 Task: Look for space in Granada, Colombia from 1st June, 2023 to 9th June, 2023 for 5 adults in price range Rs.6000 to Rs.12000. Place can be entire place with 3 bedrooms having 3 beds and 3 bathrooms. Property type can be house, flat, guest house. Amenities needed are: washing machine. Booking option can be shelf check-in. Required host language is English.
Action: Mouse moved to (417, 85)
Screenshot: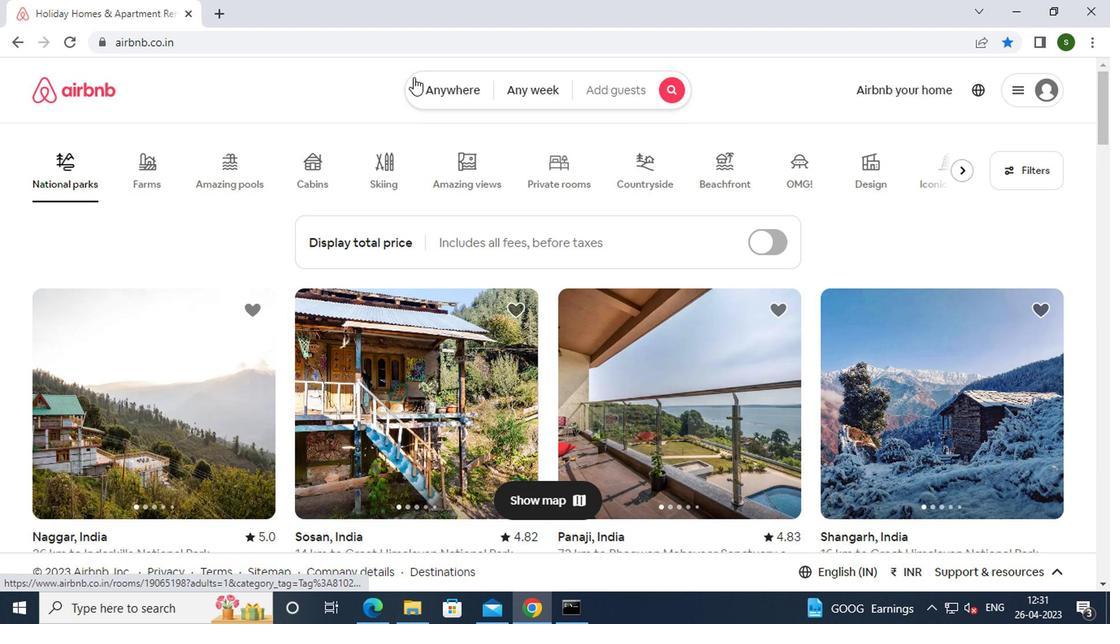
Action: Mouse pressed left at (417, 85)
Screenshot: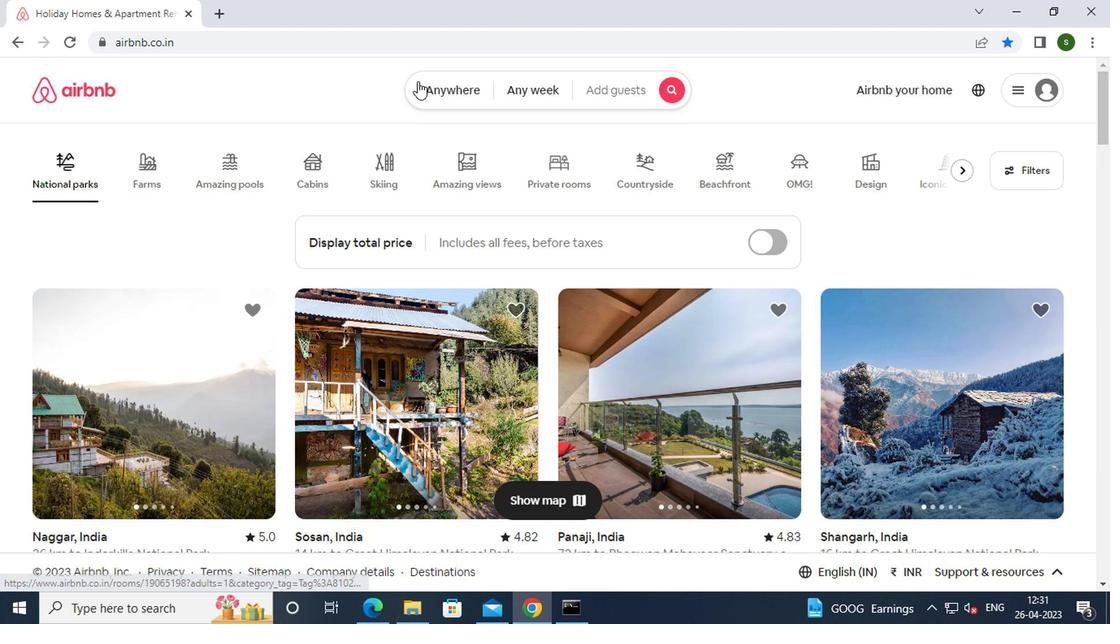 
Action: Mouse moved to (343, 145)
Screenshot: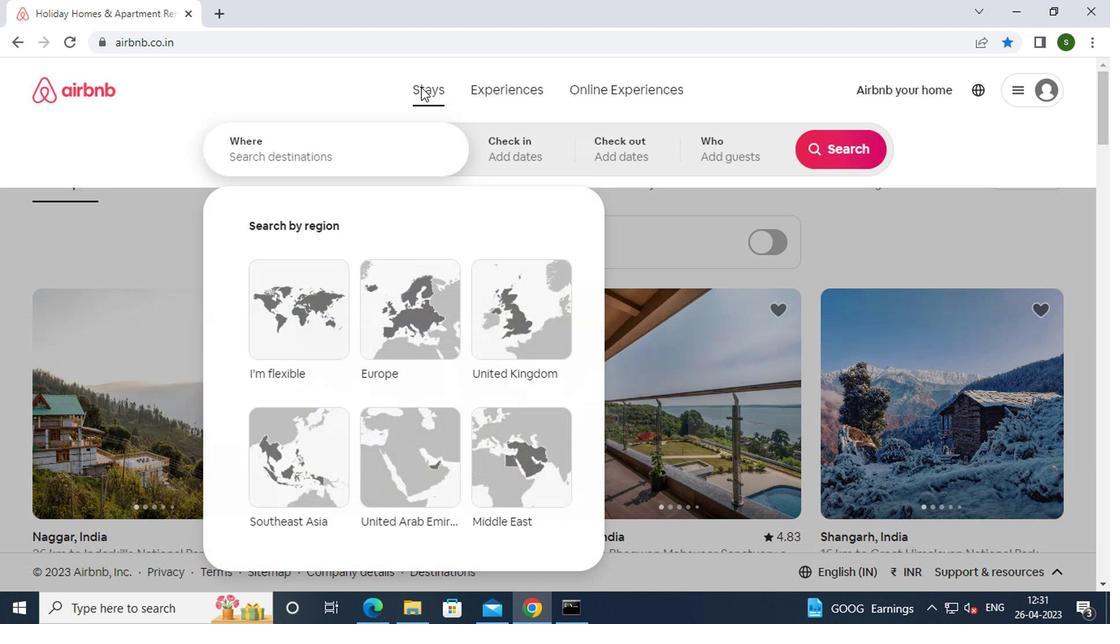 
Action: Mouse pressed left at (343, 145)
Screenshot: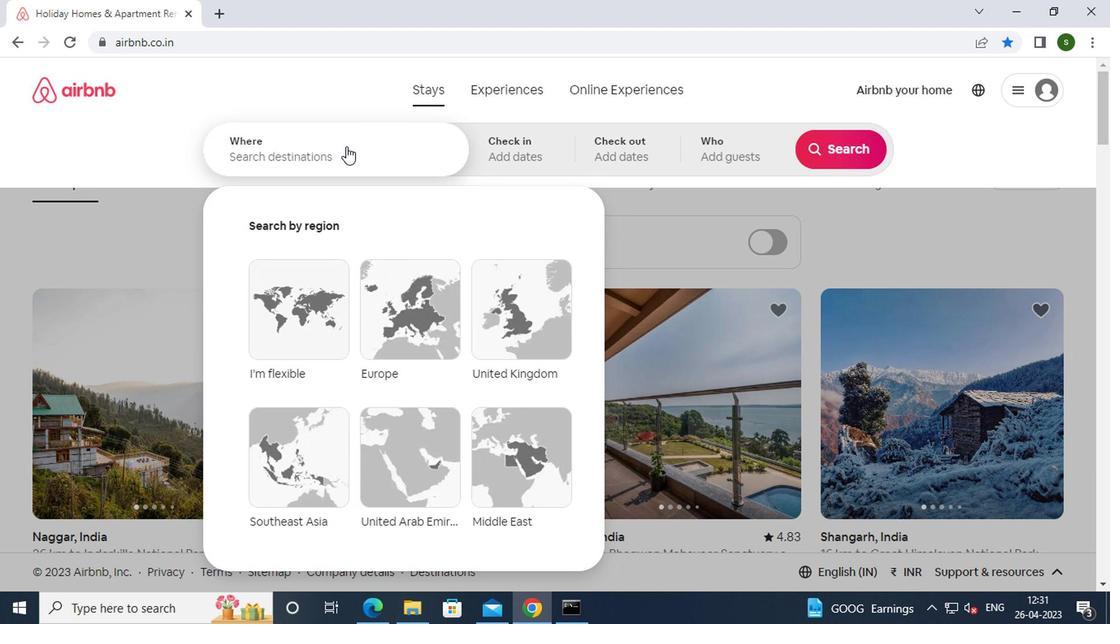 
Action: Key pressed g<Key.caps_lock>ranada,<Key.space><Key.caps_lock>c<Key.caps_lock>olombia<Key.enter>
Screenshot: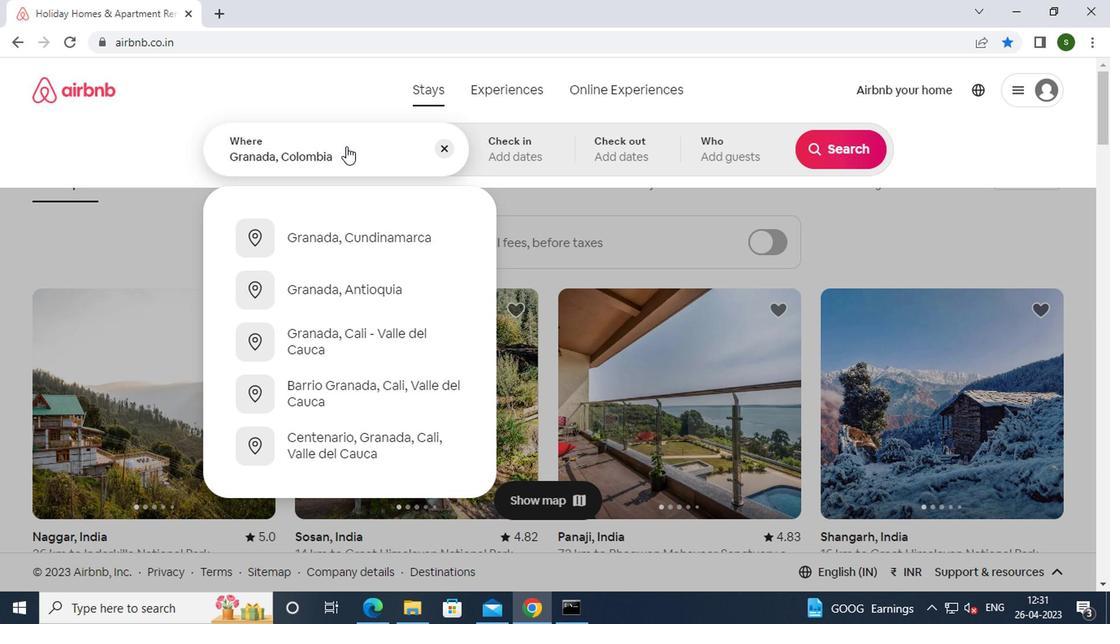 
Action: Mouse moved to (822, 282)
Screenshot: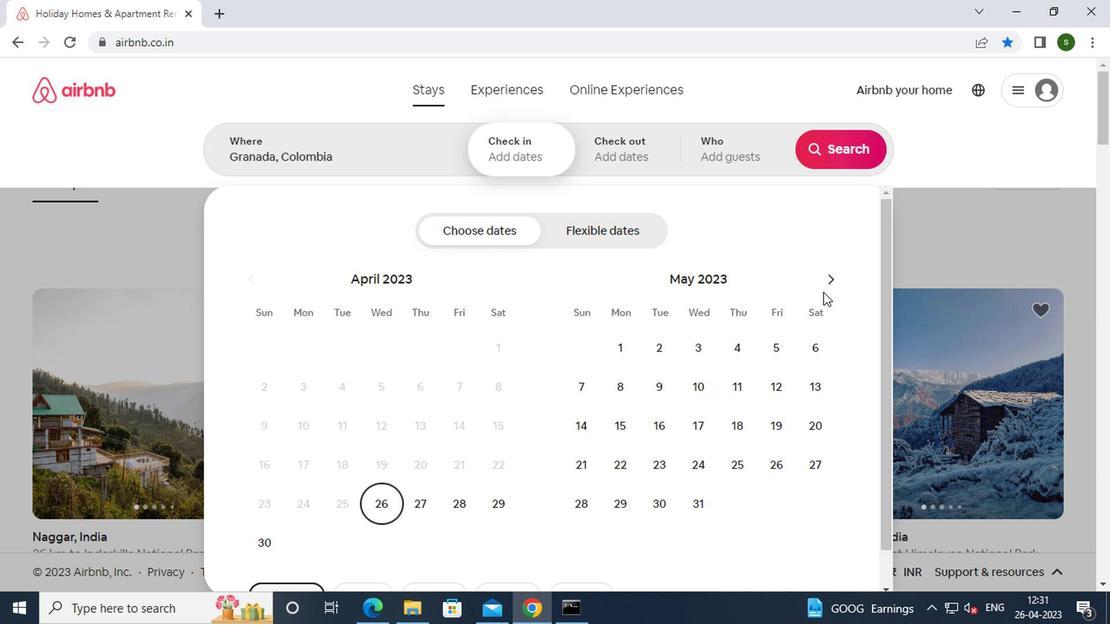 
Action: Mouse pressed left at (822, 282)
Screenshot: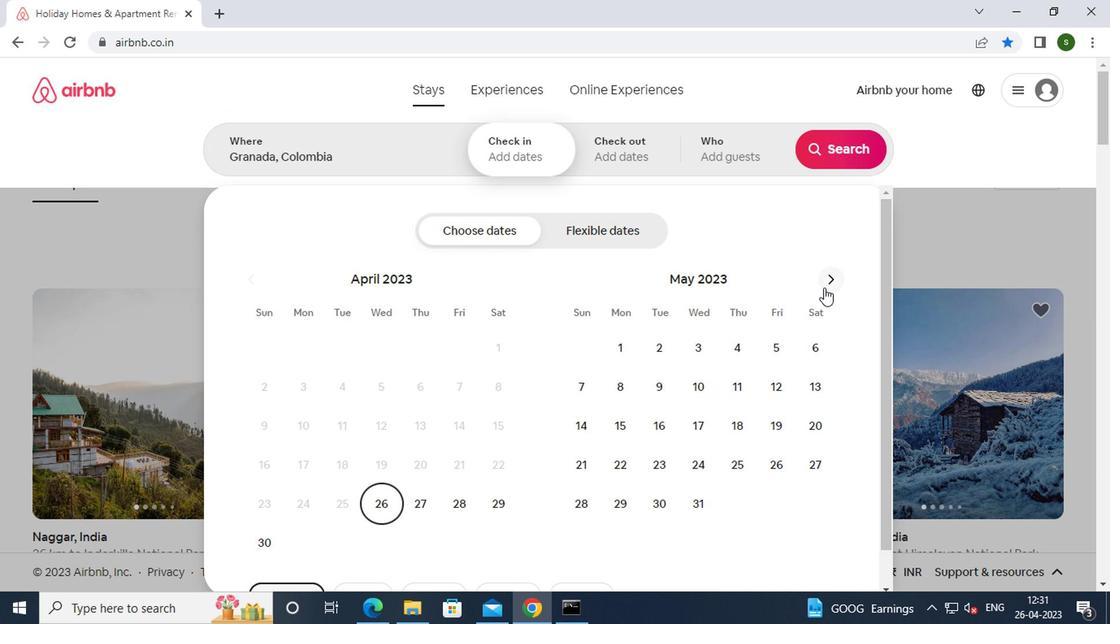 
Action: Mouse moved to (733, 348)
Screenshot: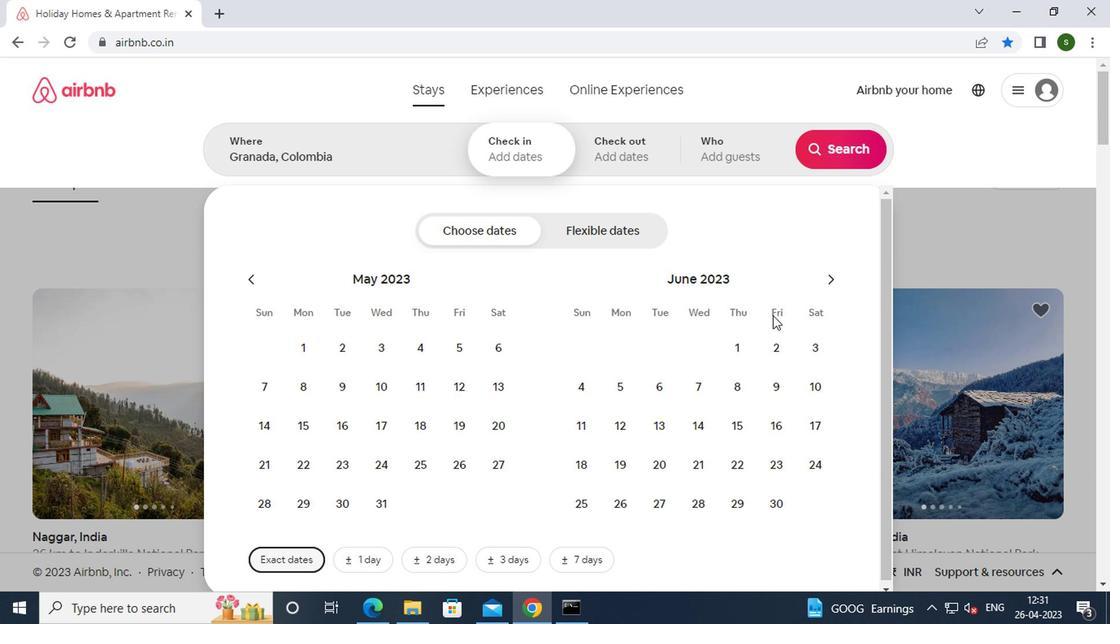 
Action: Mouse pressed left at (733, 348)
Screenshot: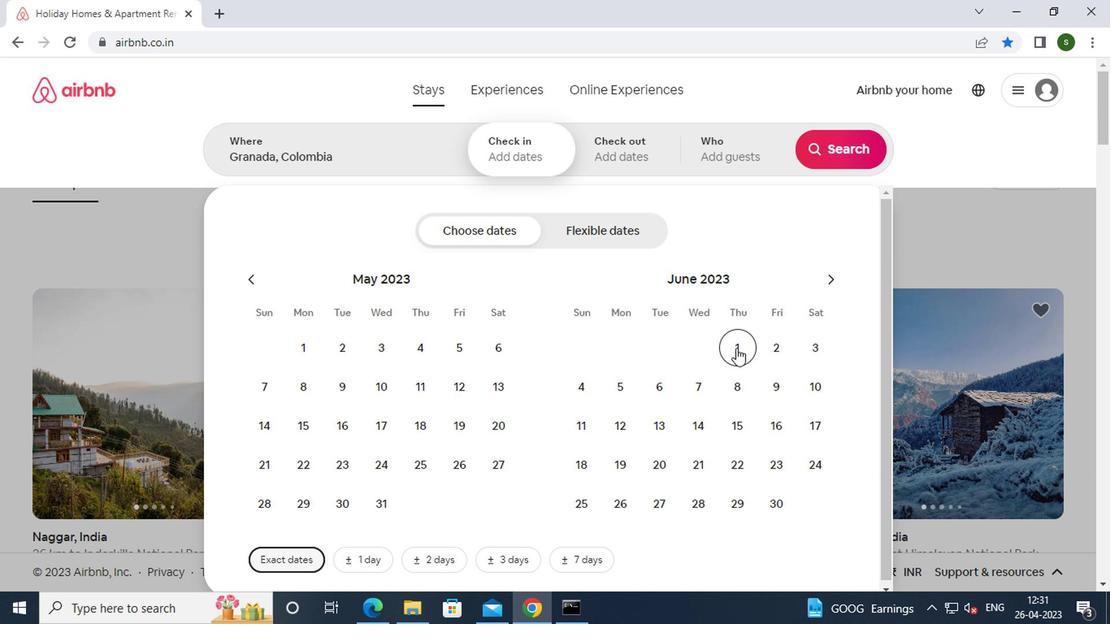 
Action: Mouse moved to (775, 391)
Screenshot: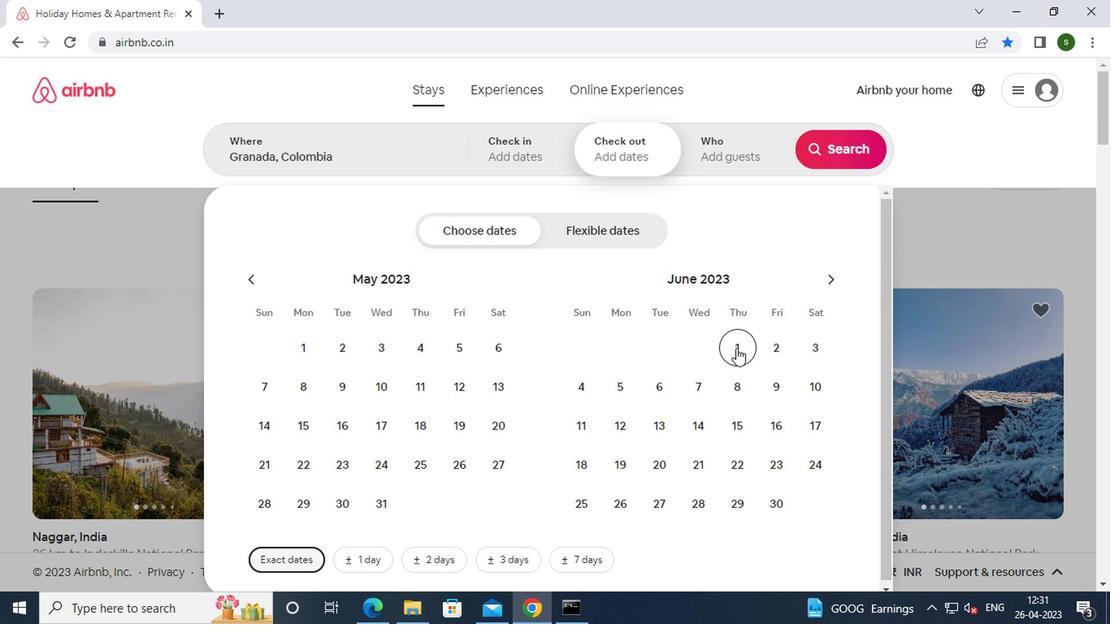 
Action: Mouse pressed left at (775, 391)
Screenshot: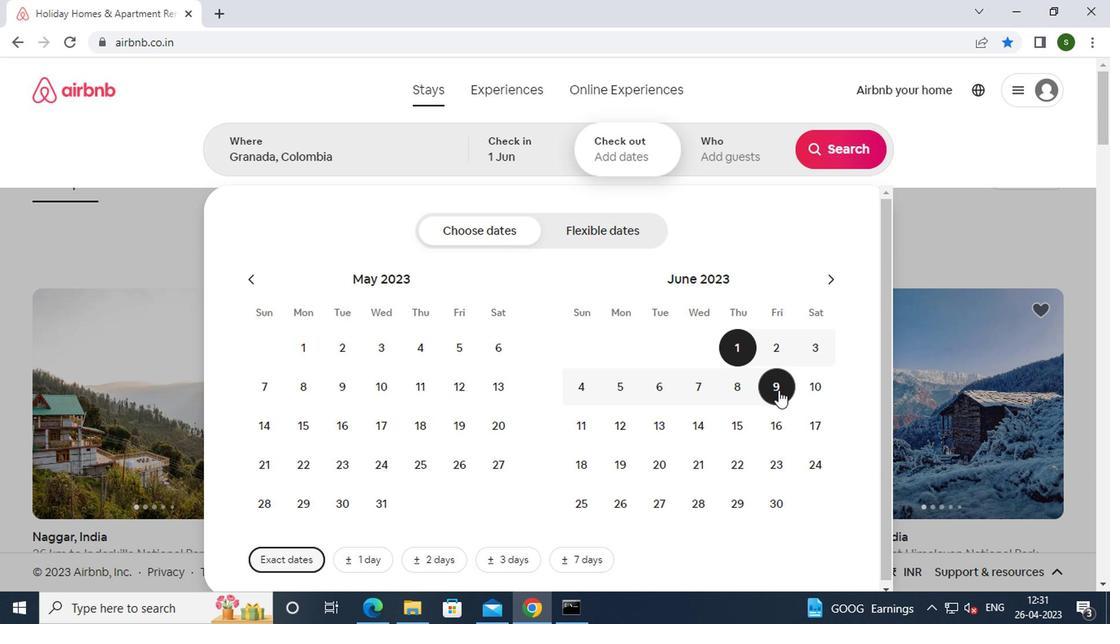 
Action: Mouse moved to (742, 153)
Screenshot: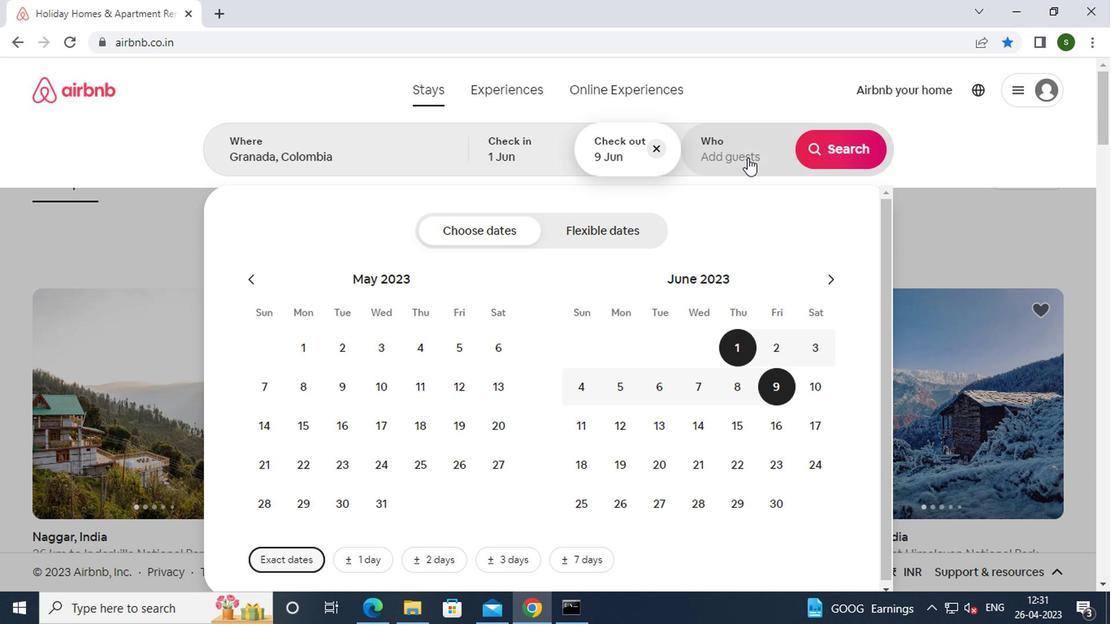 
Action: Mouse pressed left at (742, 153)
Screenshot: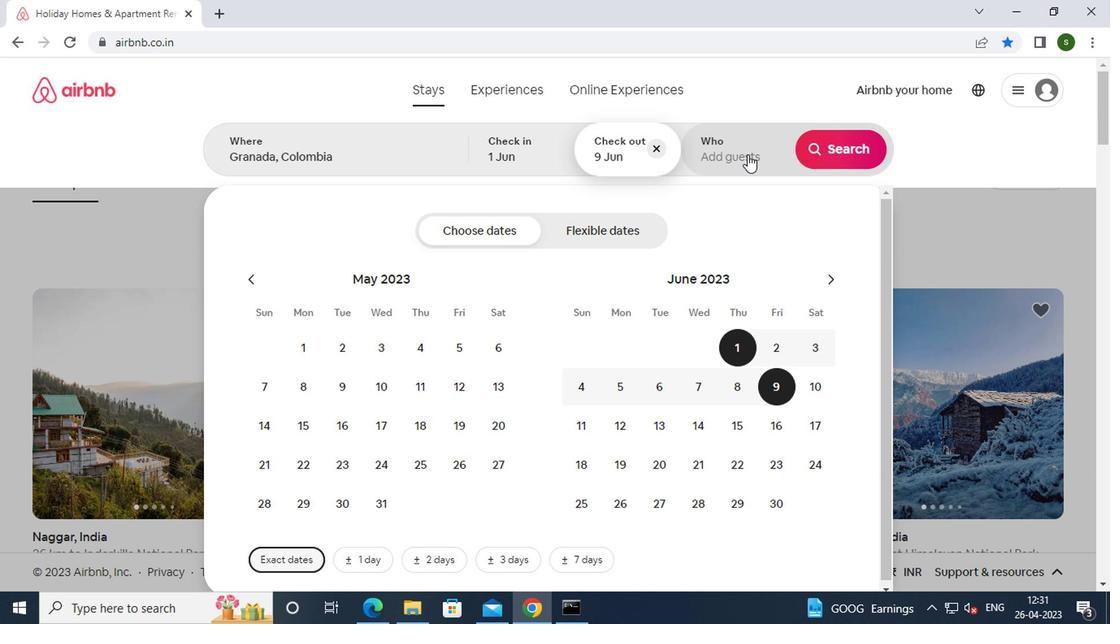 
Action: Mouse moved to (848, 225)
Screenshot: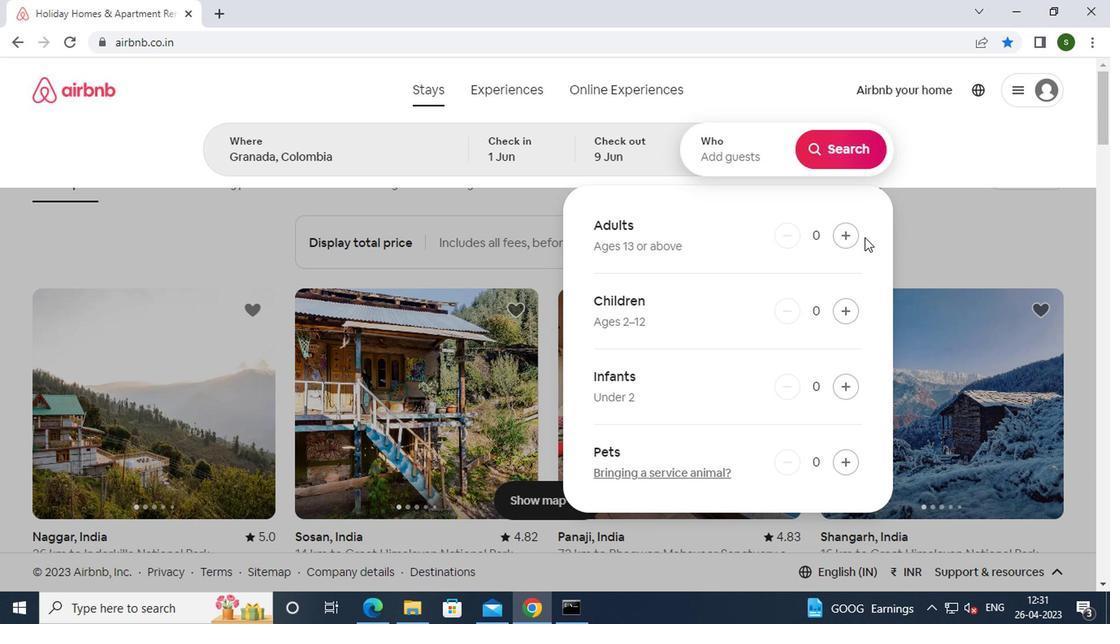 
Action: Mouse pressed left at (848, 225)
Screenshot: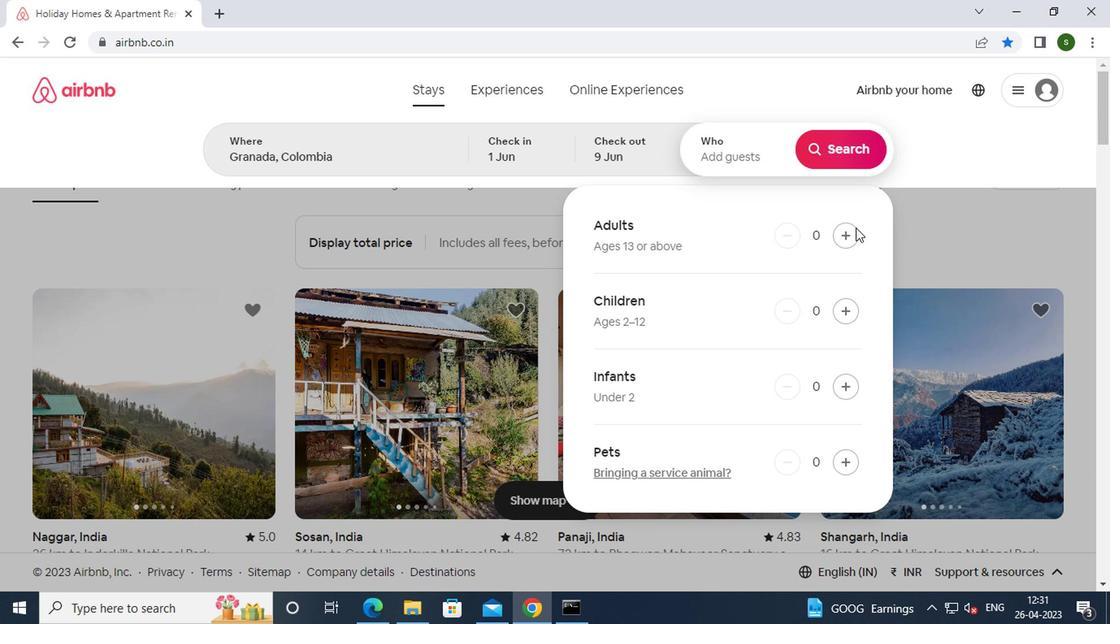
Action: Mouse pressed left at (848, 225)
Screenshot: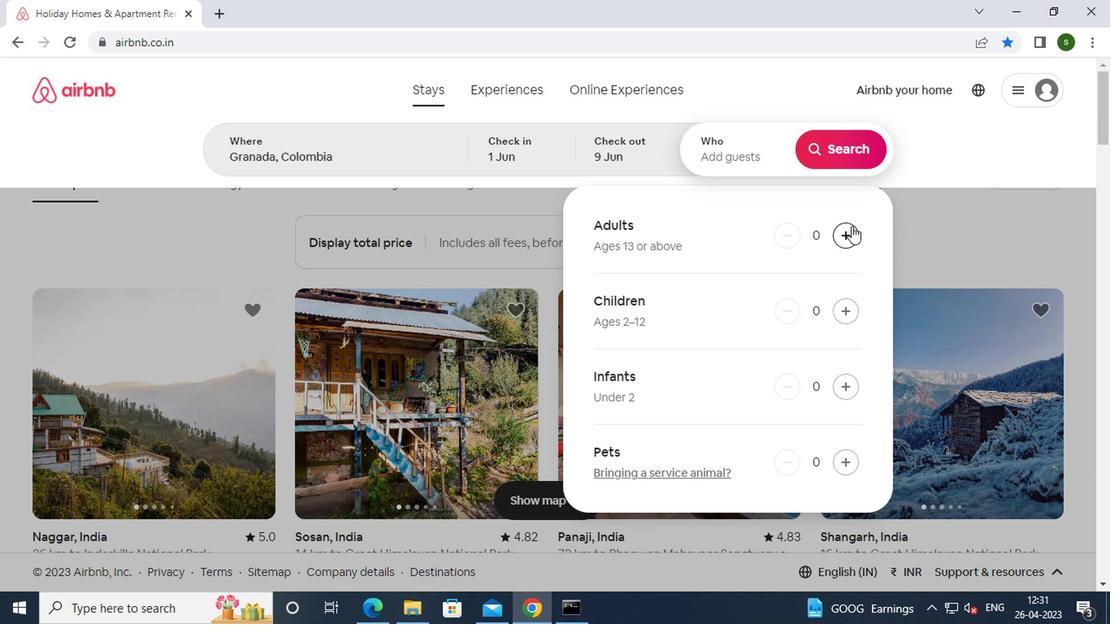 
Action: Mouse pressed left at (848, 225)
Screenshot: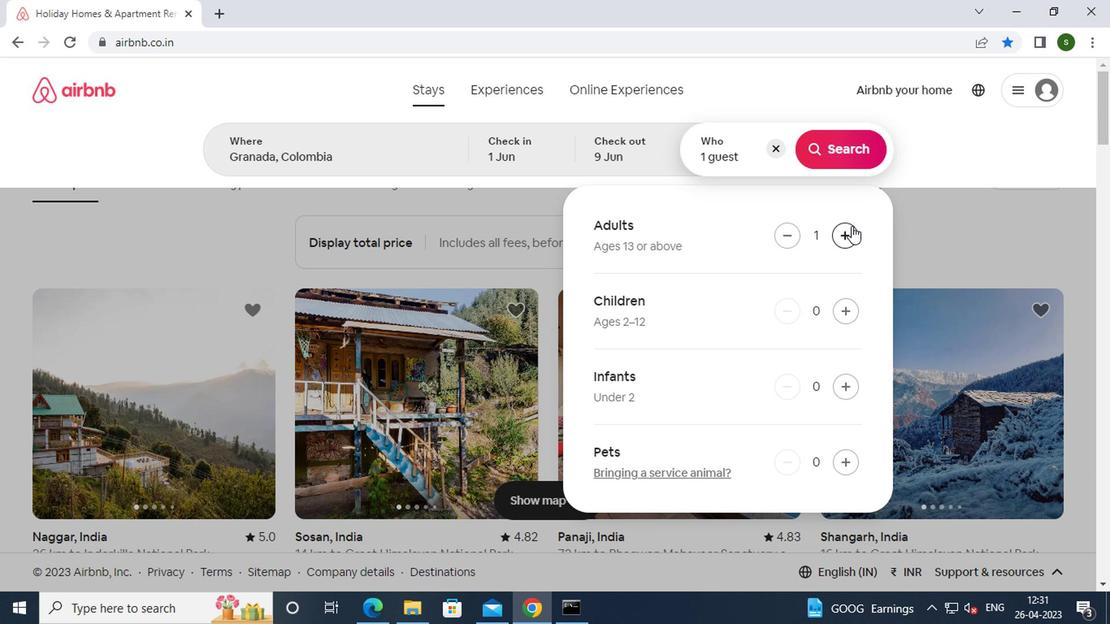 
Action: Mouse pressed left at (848, 225)
Screenshot: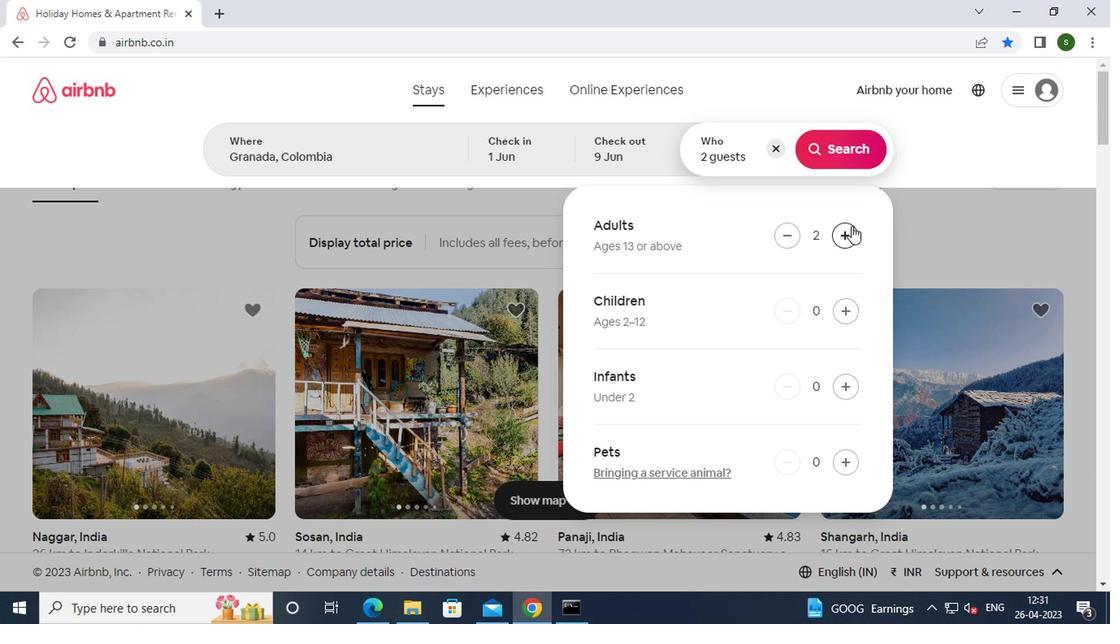 
Action: Mouse pressed left at (848, 225)
Screenshot: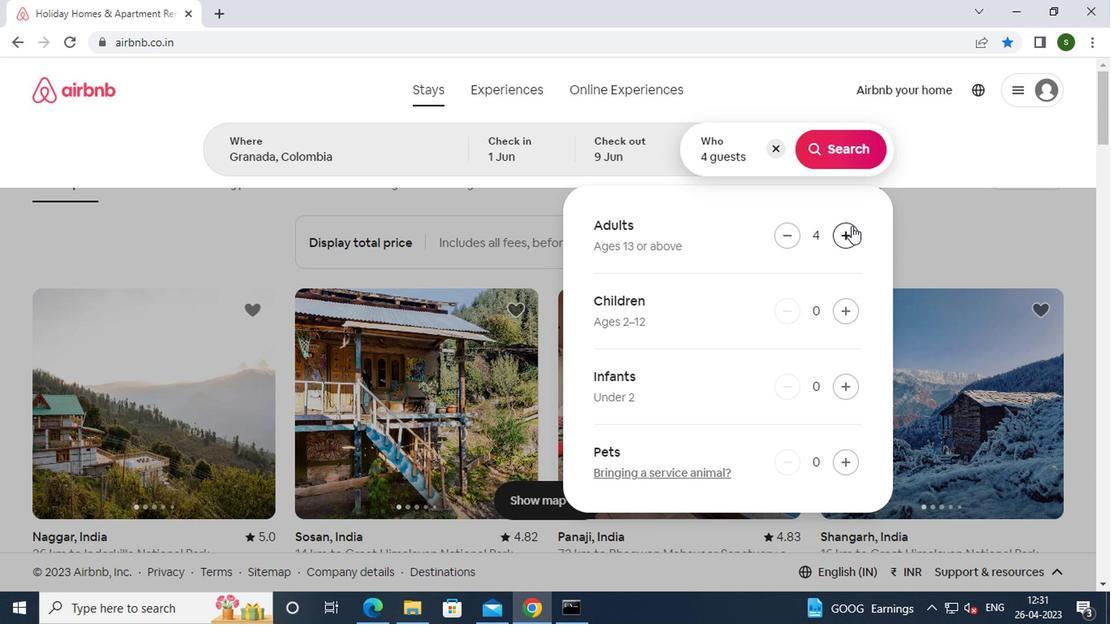 
Action: Mouse moved to (859, 144)
Screenshot: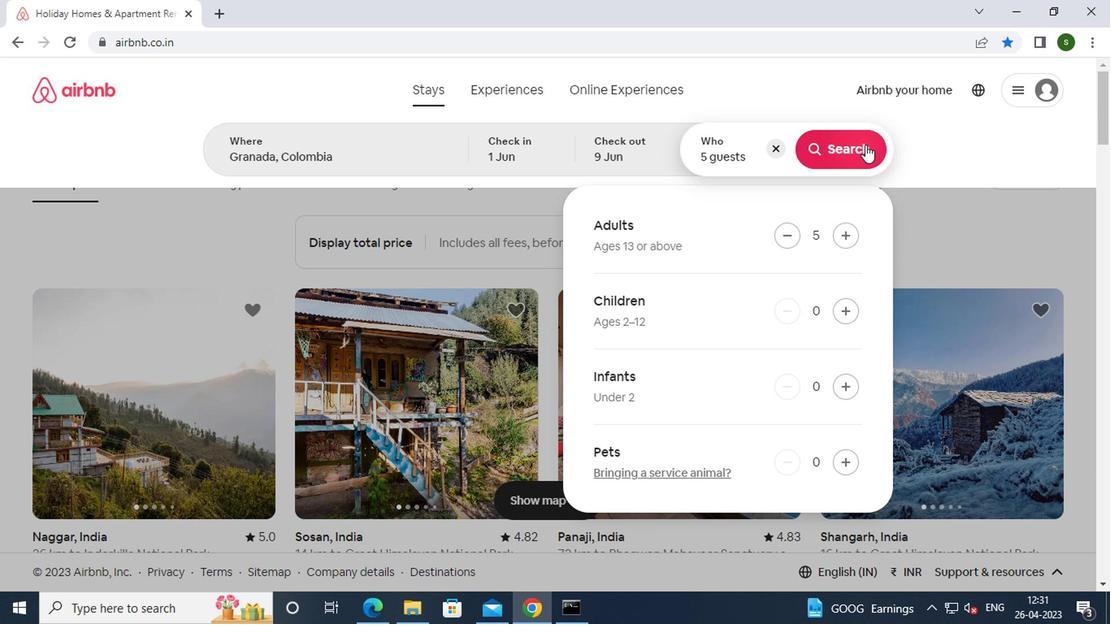 
Action: Mouse pressed left at (859, 144)
Screenshot: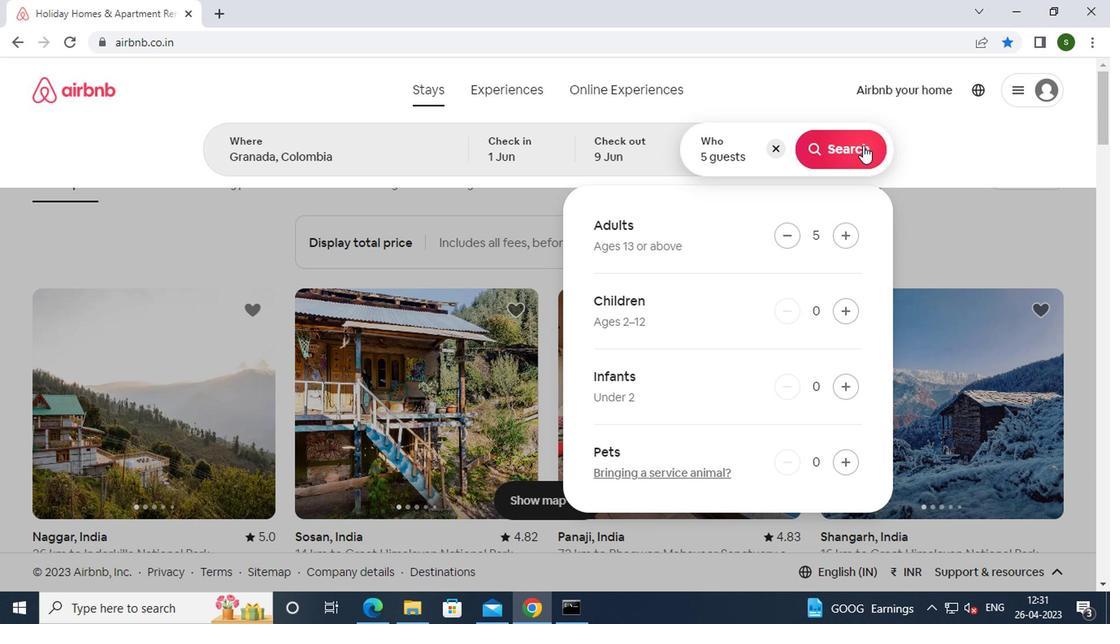 
Action: Mouse moved to (1048, 159)
Screenshot: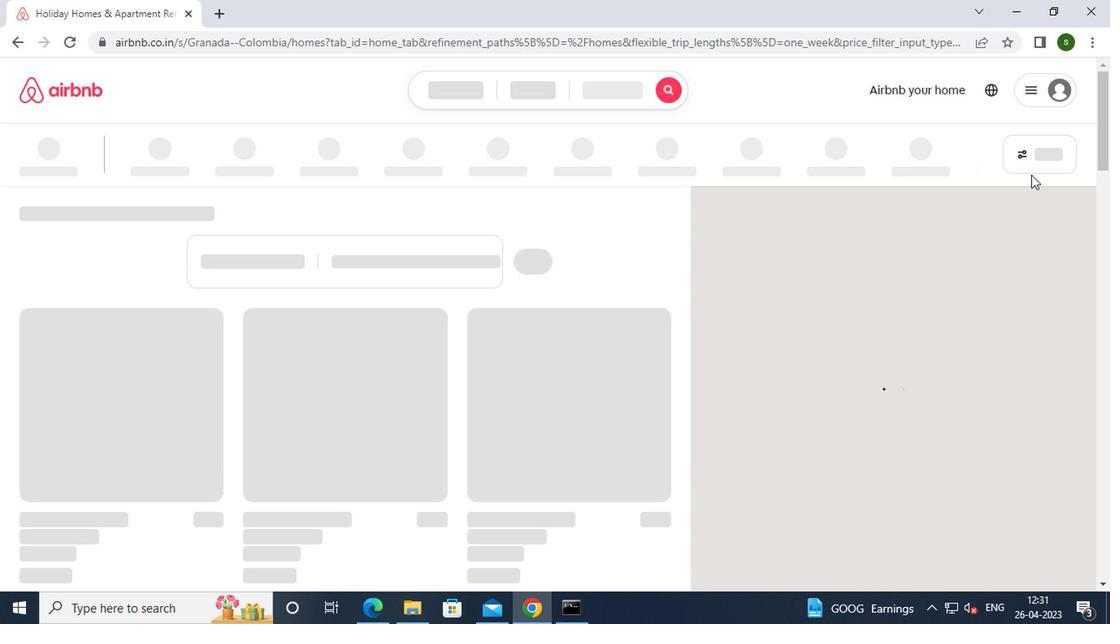 
Action: Mouse pressed left at (1048, 159)
Screenshot: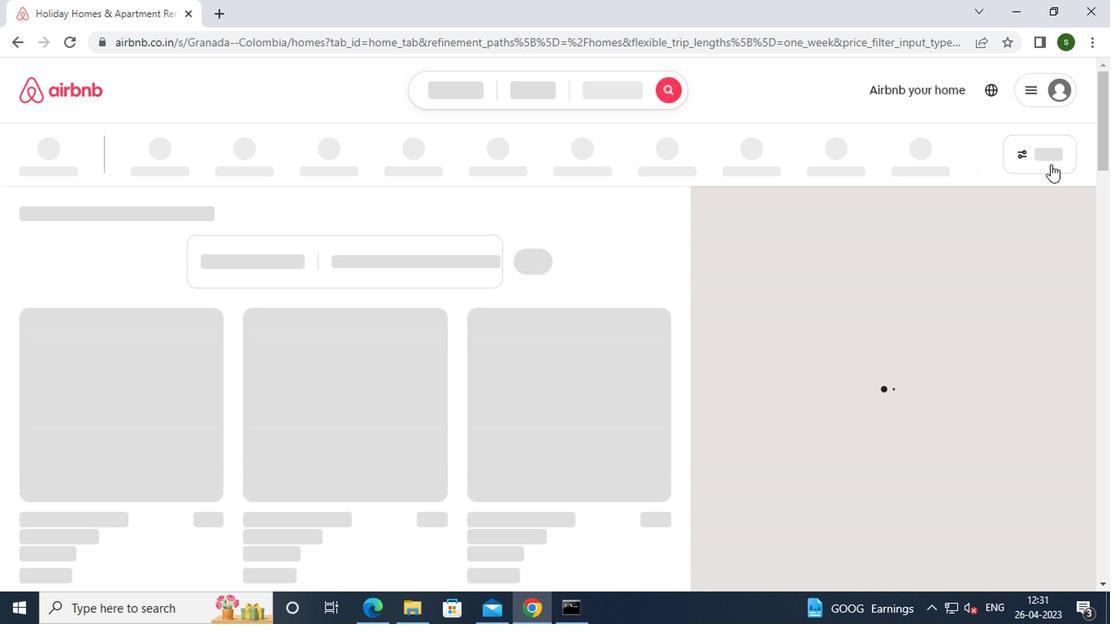 
Action: Mouse moved to (354, 364)
Screenshot: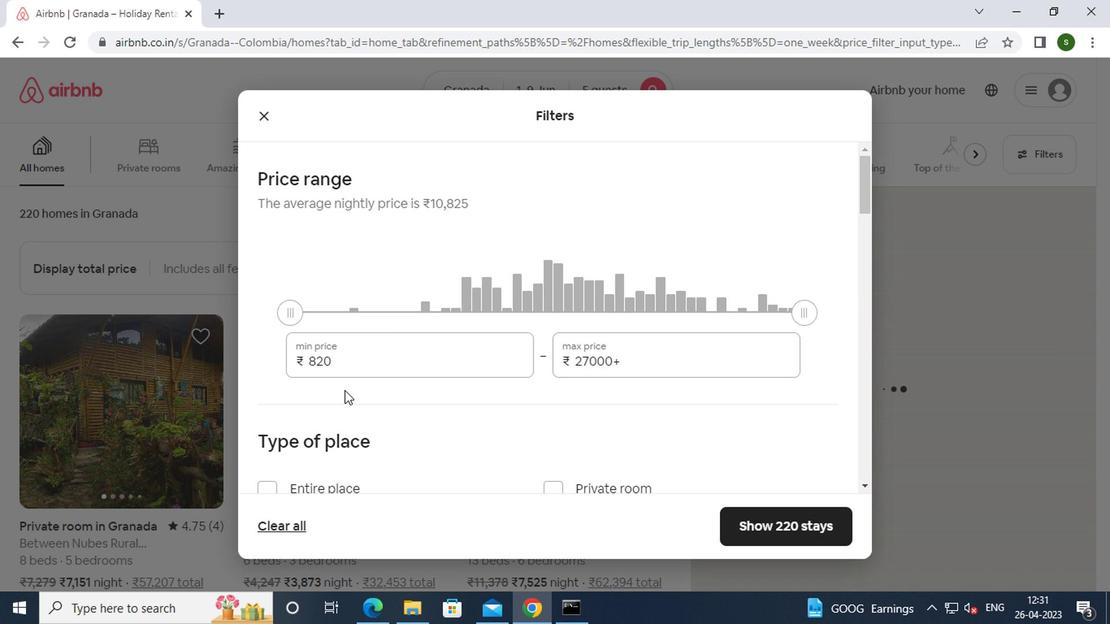 
Action: Mouse pressed left at (354, 364)
Screenshot: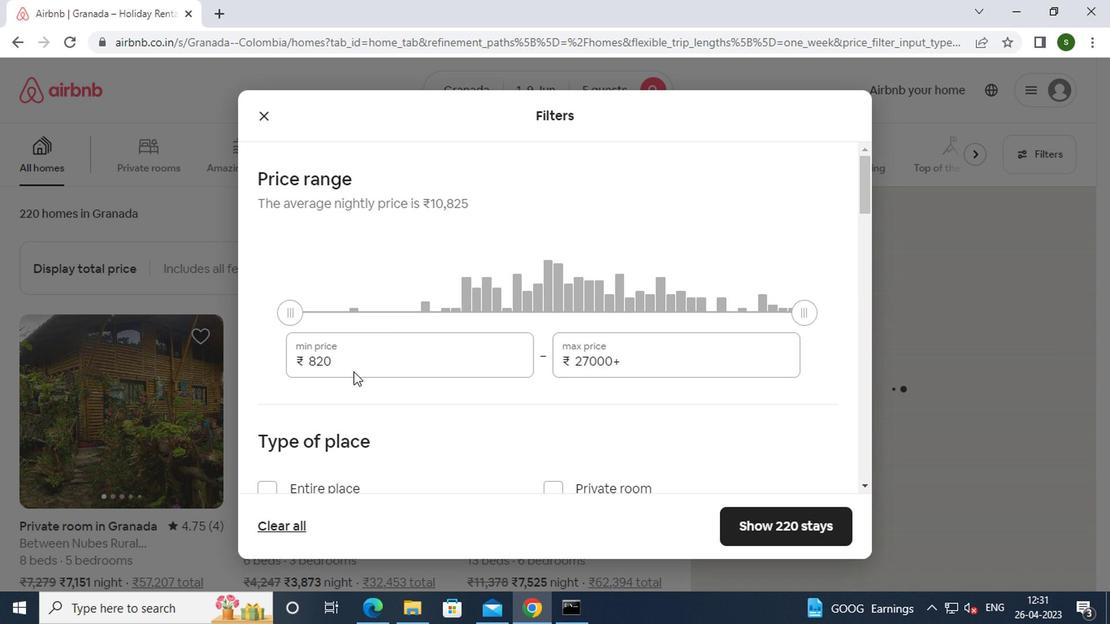 
Action: Key pressed <Key.backspace><Key.backspace><Key.backspace><Key.backspace><Key.backspace><Key.backspace><Key.backspace><Key.backspace><Key.backspace>6000
Screenshot: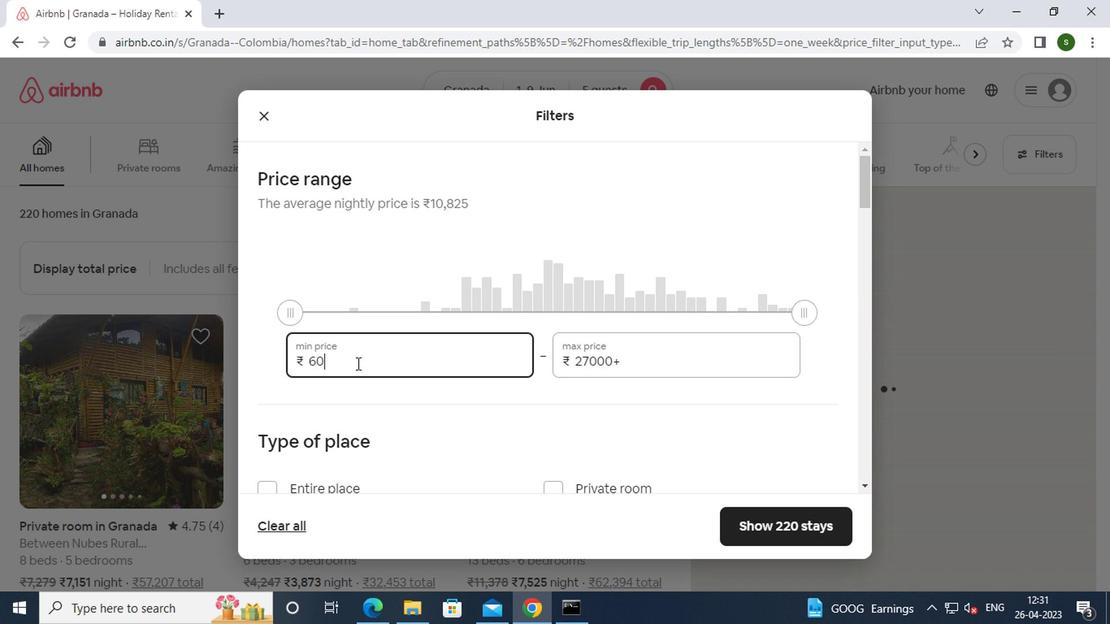 
Action: Mouse moved to (649, 366)
Screenshot: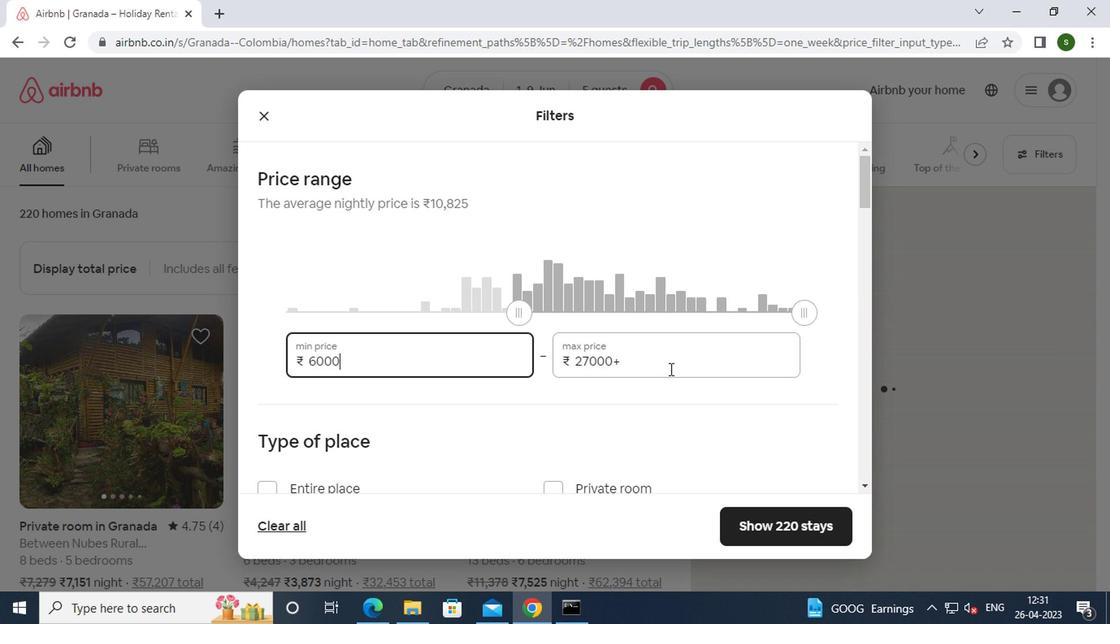 
Action: Mouse pressed left at (649, 366)
Screenshot: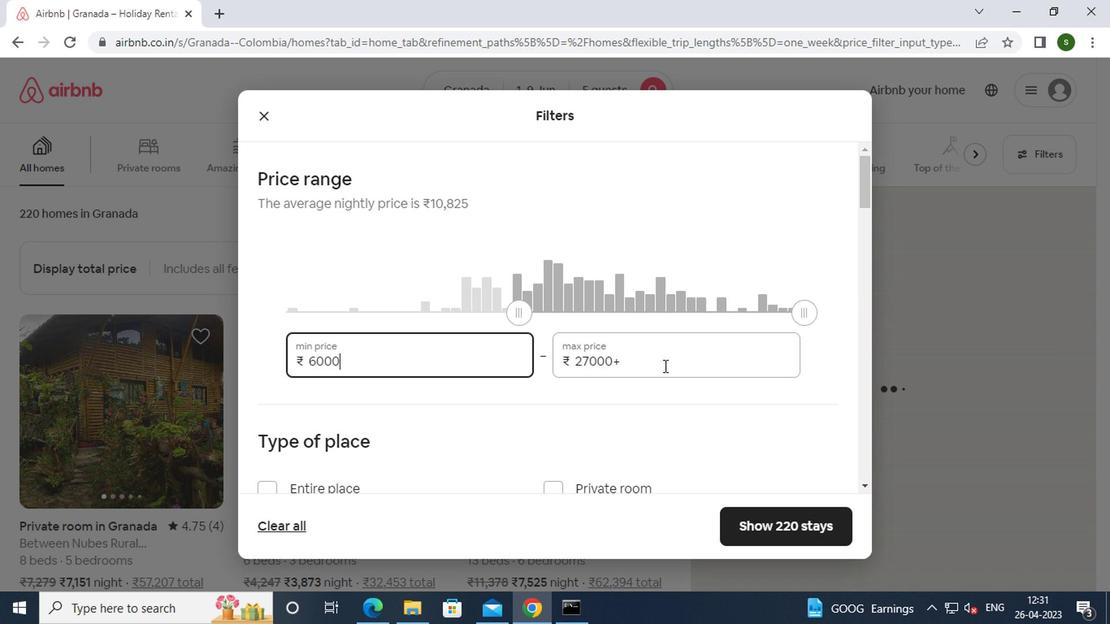 
Action: Key pressed <Key.backspace><Key.backspace><Key.backspace><Key.backspace><Key.backspace><Key.backspace><Key.backspace><Key.backspace><Key.backspace><Key.backspace><Key.backspace><Key.backspace>12000
Screenshot: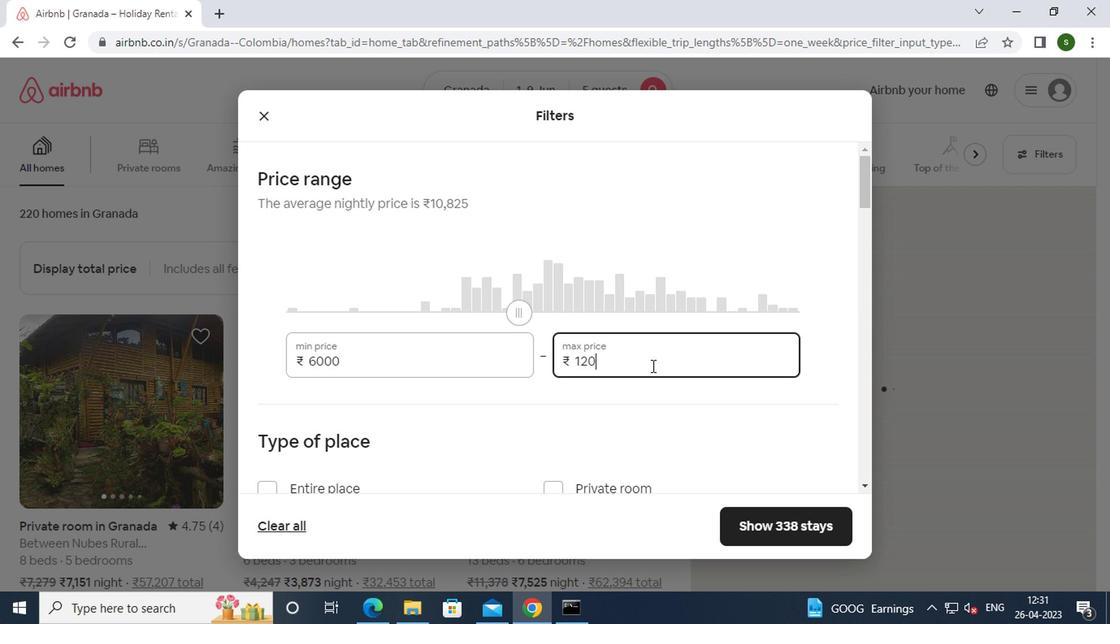 
Action: Mouse moved to (532, 380)
Screenshot: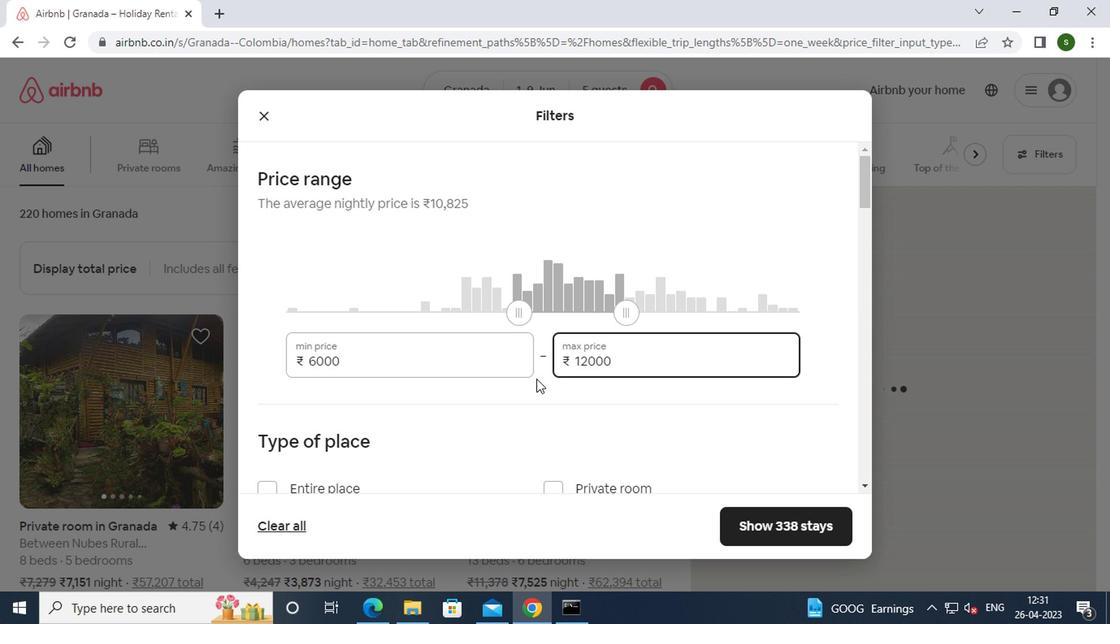 
Action: Mouse scrolled (532, 379) with delta (0, -1)
Screenshot: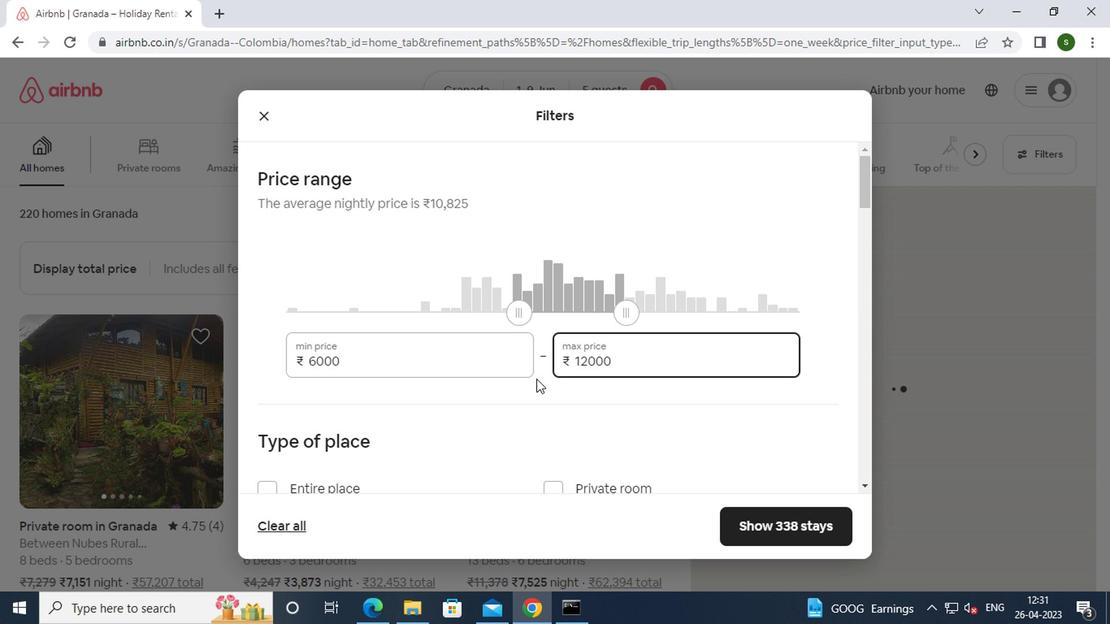 
Action: Mouse scrolled (532, 379) with delta (0, -1)
Screenshot: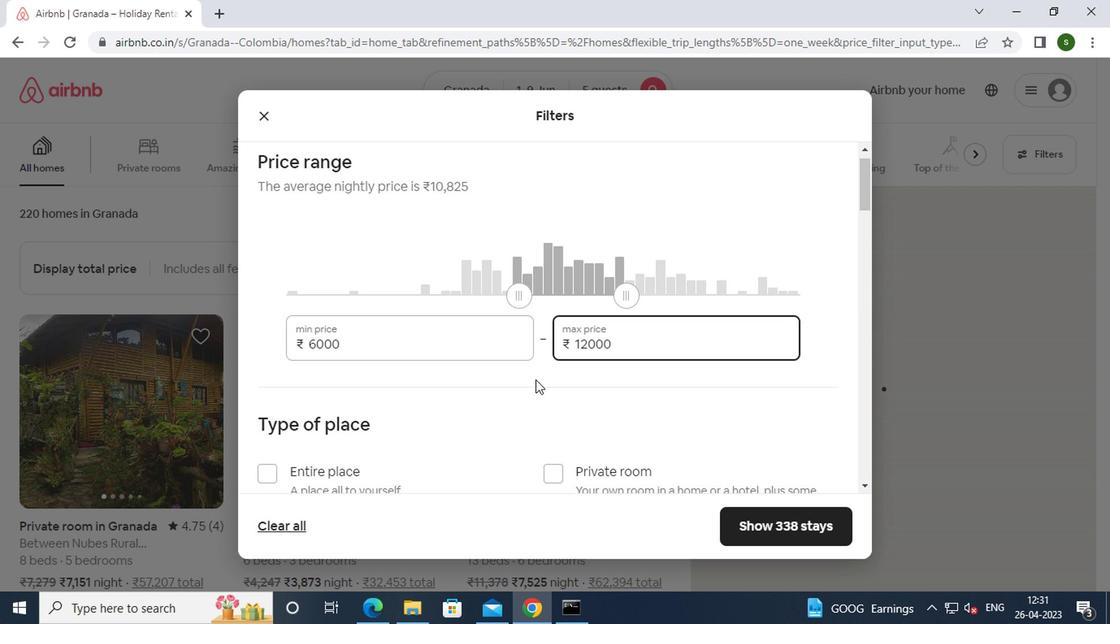 
Action: Mouse moved to (307, 333)
Screenshot: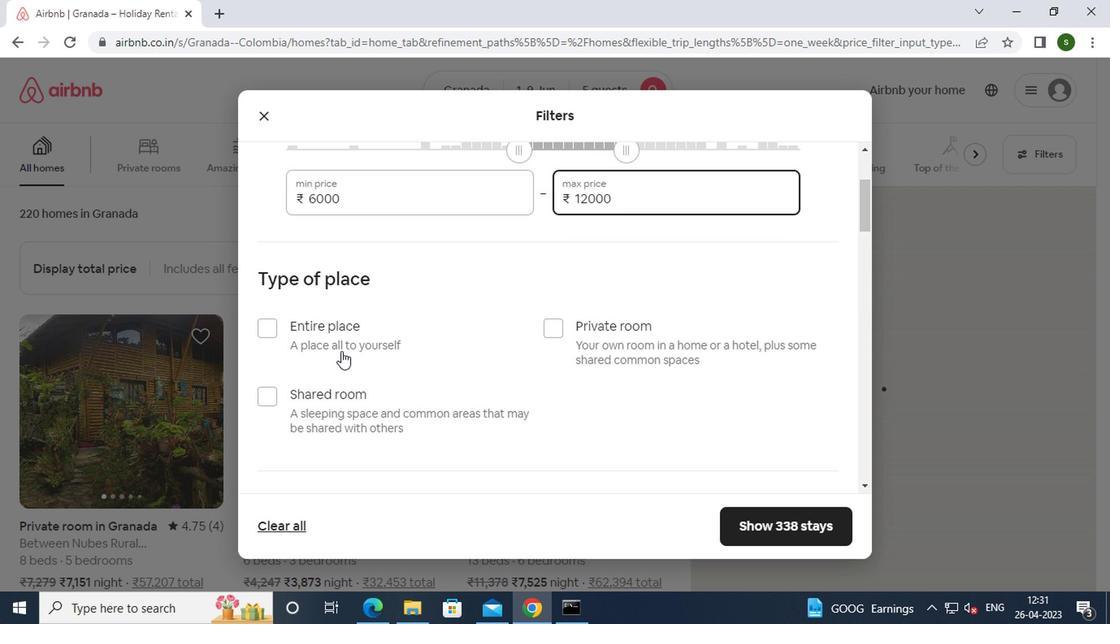 
Action: Mouse pressed left at (307, 333)
Screenshot: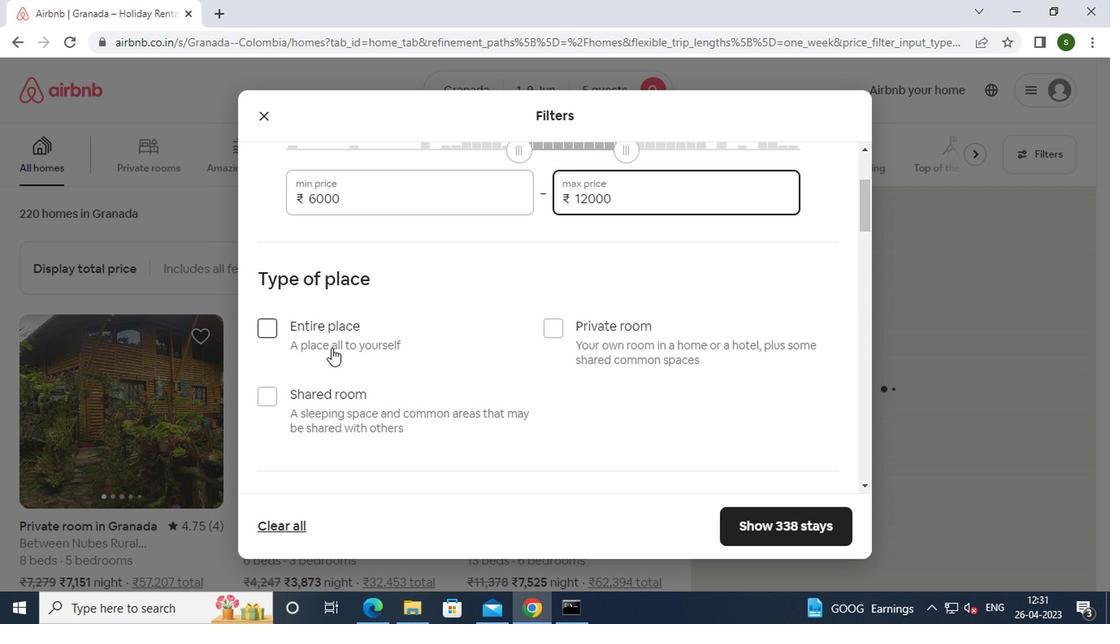 
Action: Mouse moved to (436, 340)
Screenshot: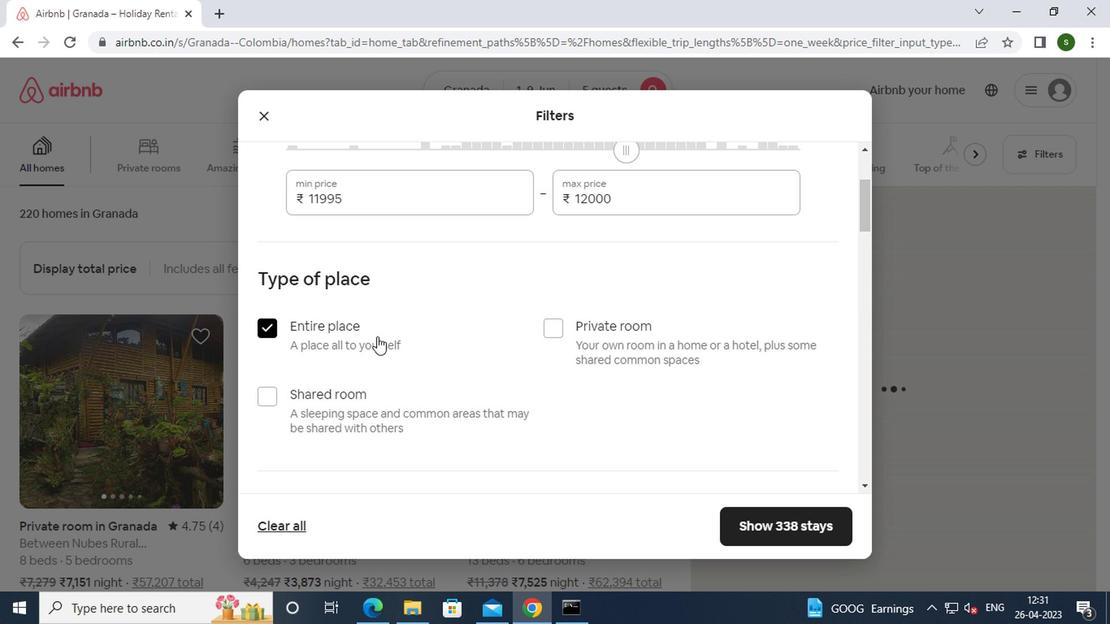 
Action: Mouse scrolled (436, 339) with delta (0, 0)
Screenshot: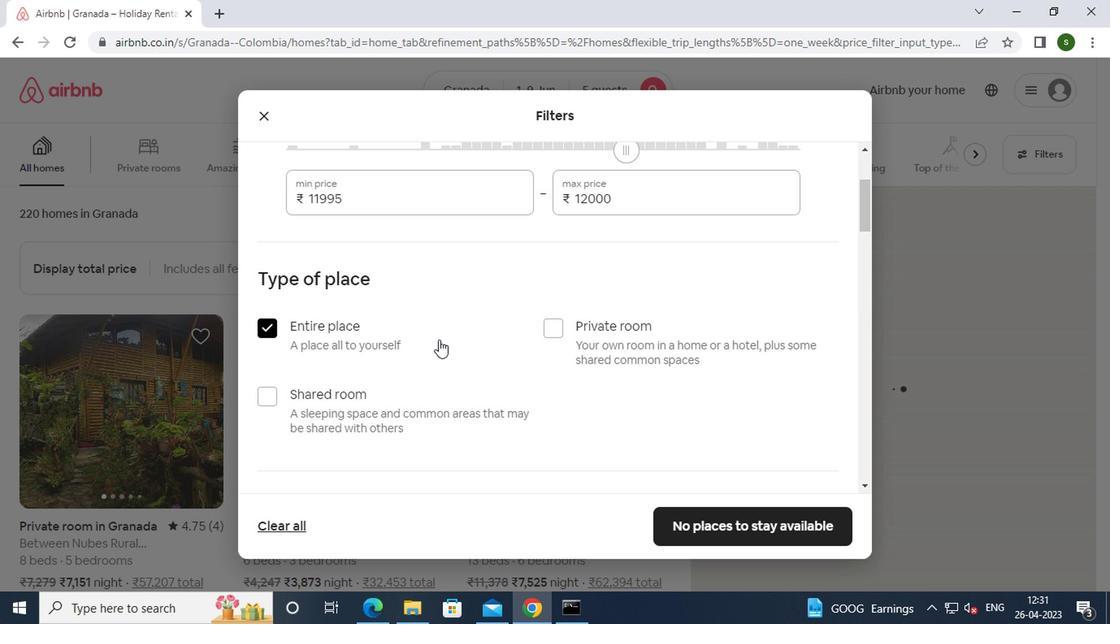 
Action: Mouse scrolled (436, 339) with delta (0, 0)
Screenshot: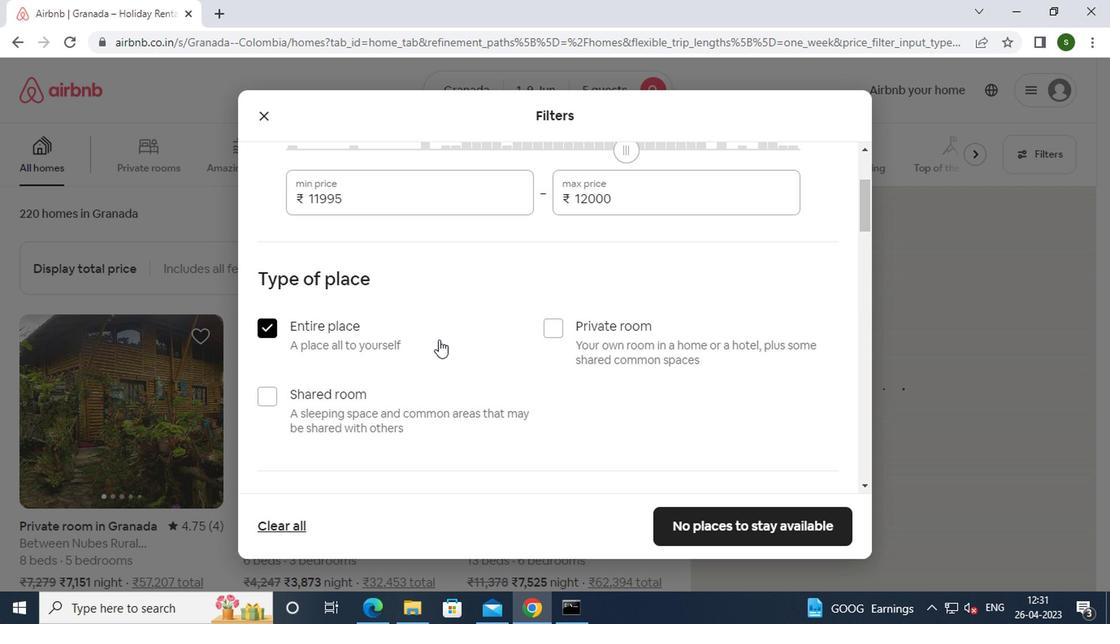 
Action: Mouse scrolled (436, 339) with delta (0, 0)
Screenshot: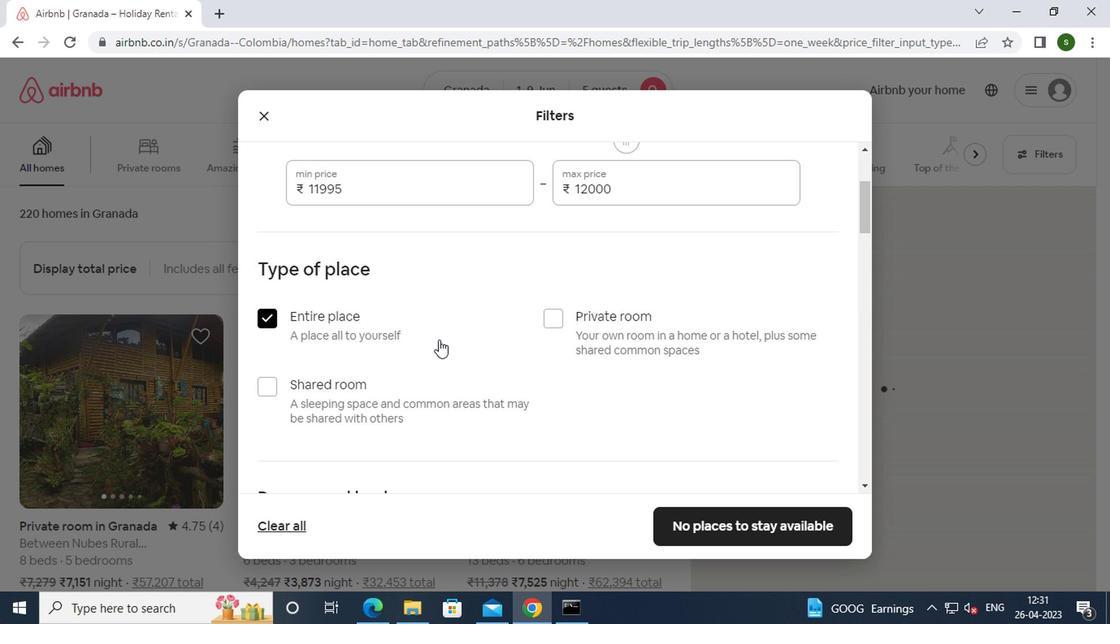 
Action: Mouse moved to (451, 344)
Screenshot: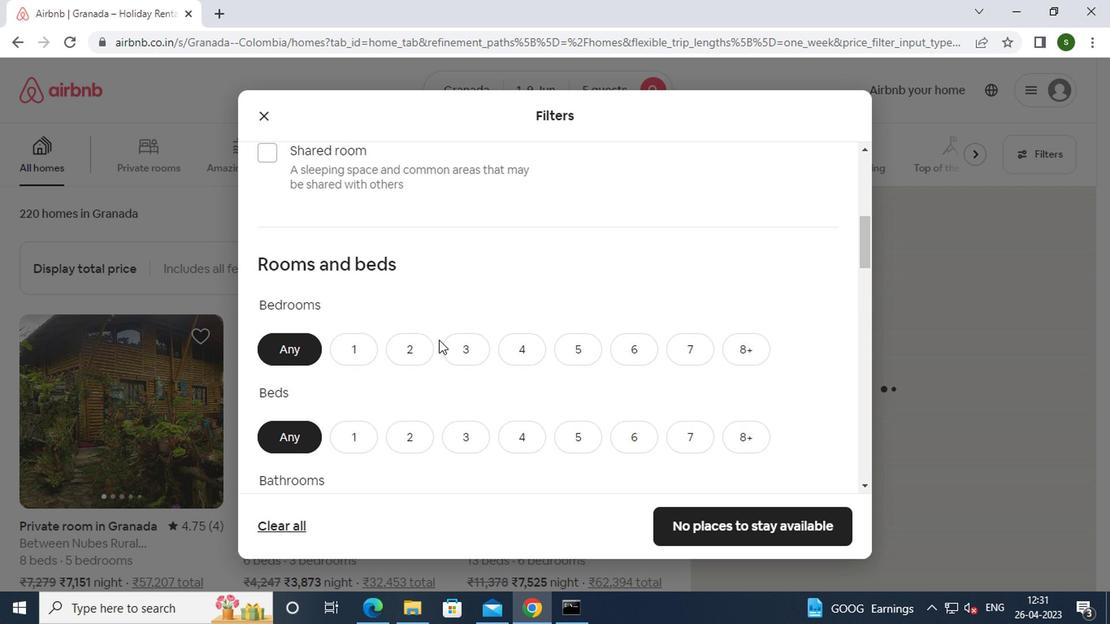 
Action: Mouse pressed left at (451, 344)
Screenshot: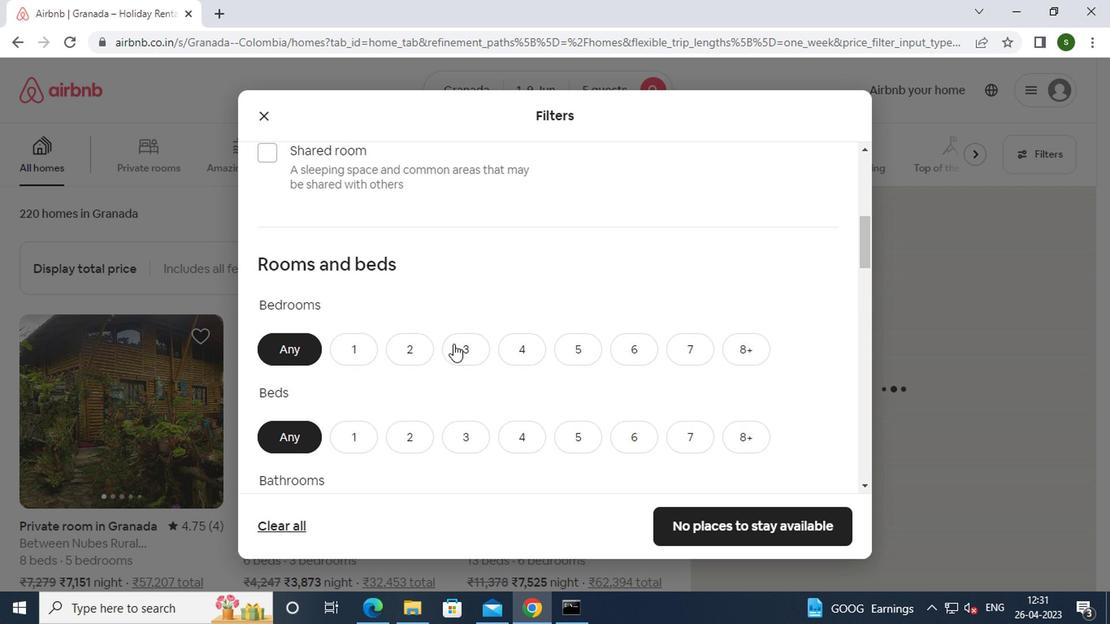 
Action: Mouse scrolled (451, 343) with delta (0, 0)
Screenshot: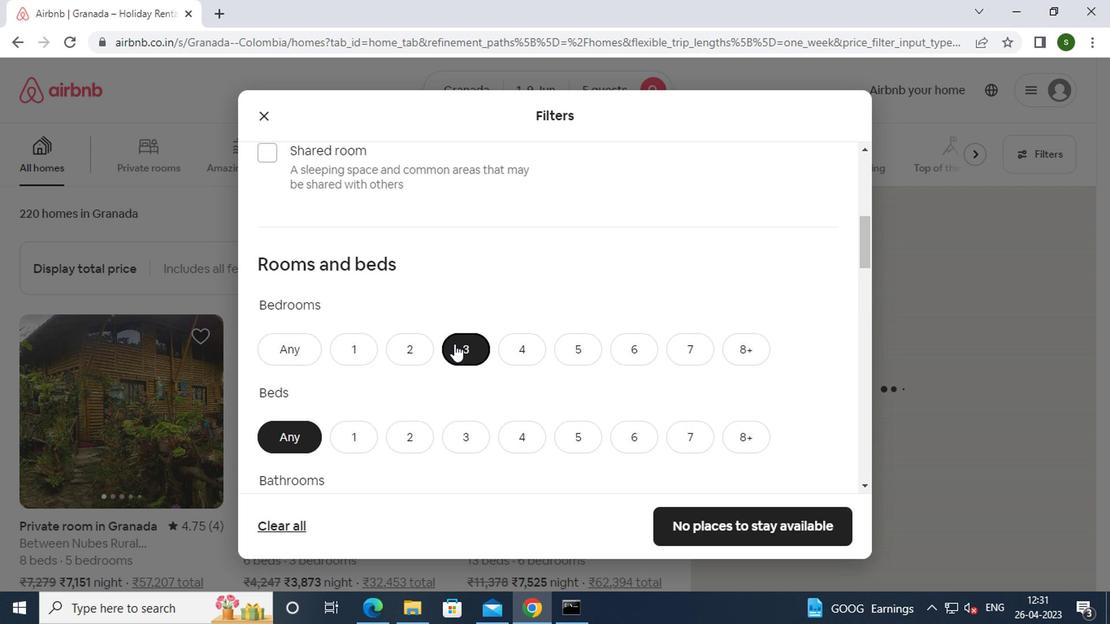 
Action: Mouse pressed left at (451, 344)
Screenshot: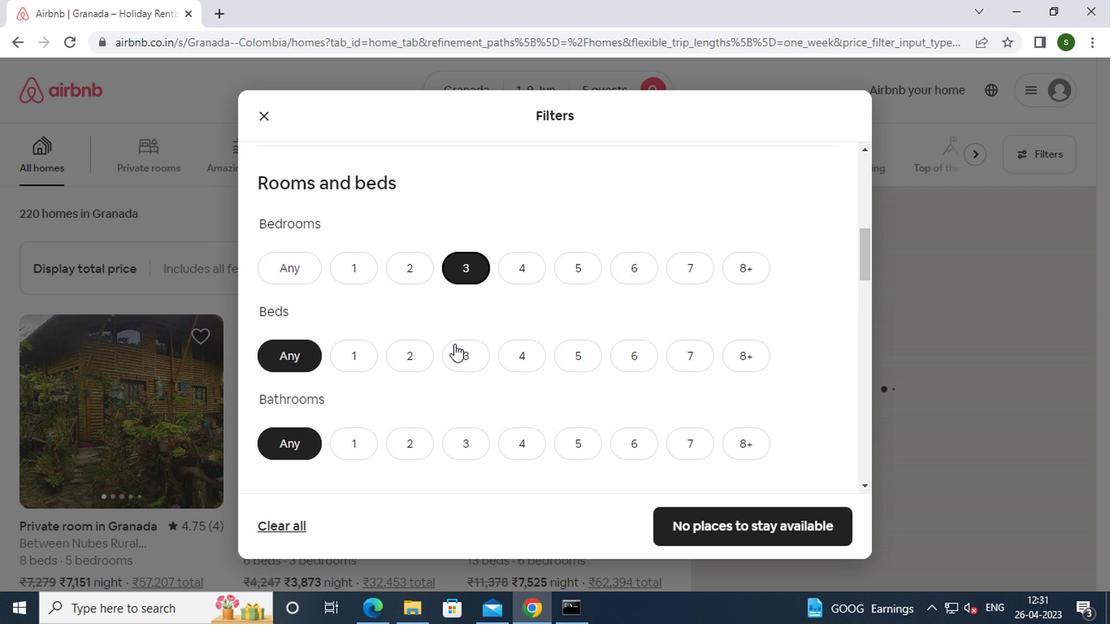 
Action: Mouse moved to (446, 439)
Screenshot: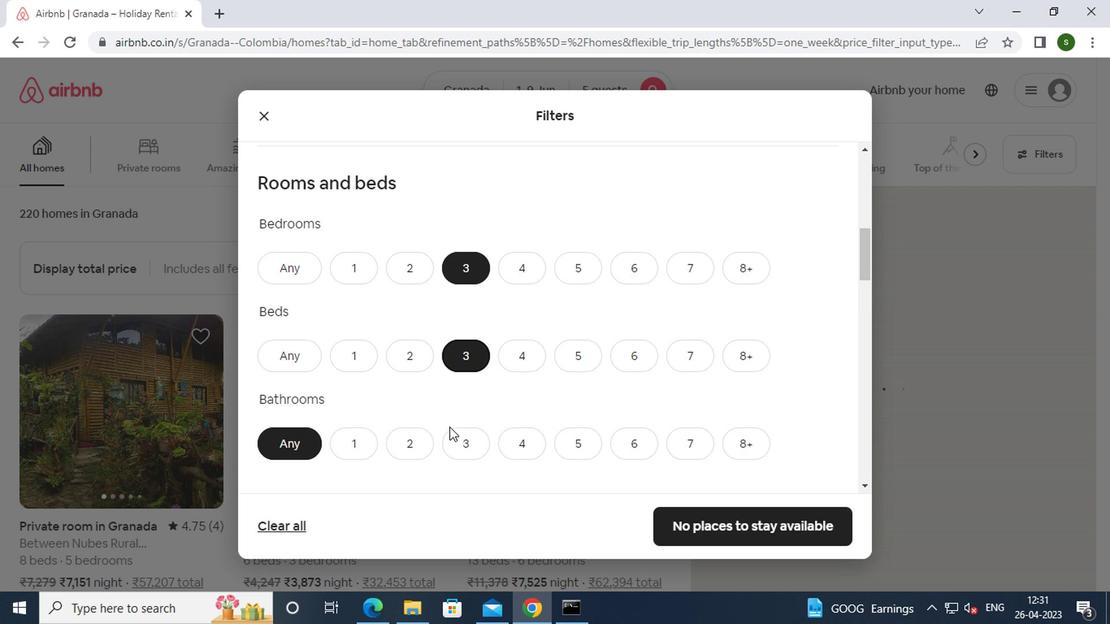 
Action: Mouse pressed left at (446, 439)
Screenshot: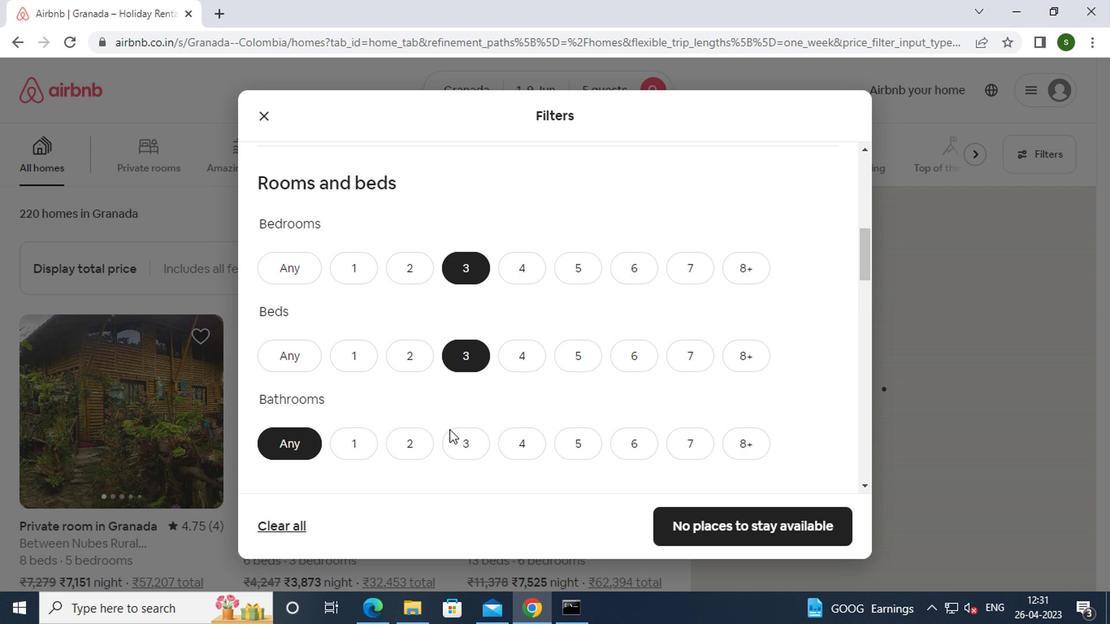 
Action: Mouse moved to (451, 403)
Screenshot: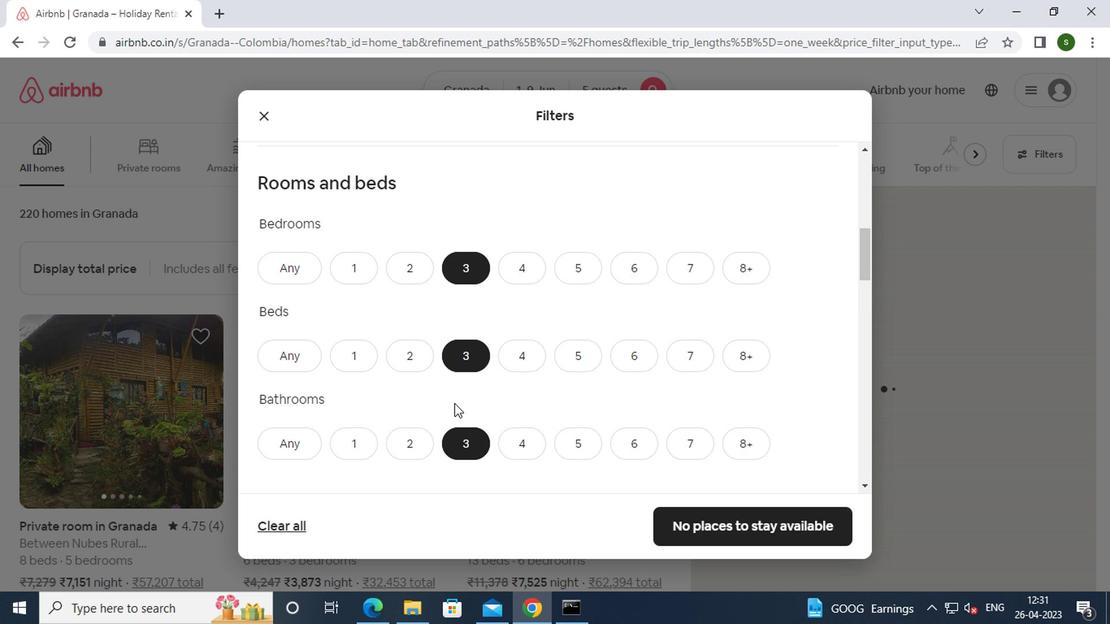 
Action: Mouse scrolled (451, 402) with delta (0, -1)
Screenshot: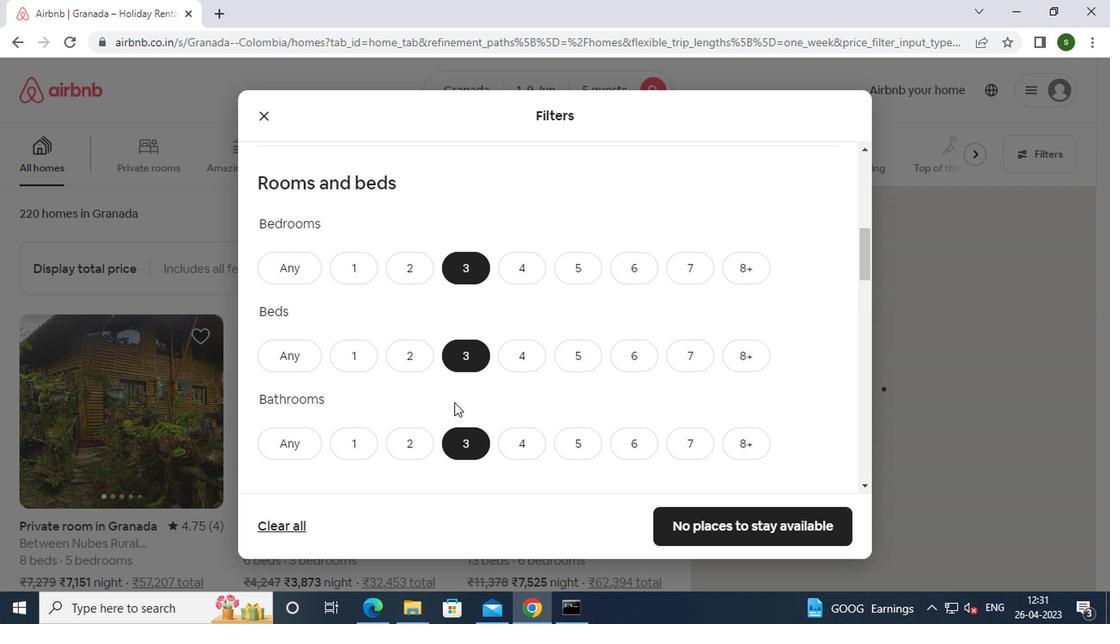 
Action: Mouse scrolled (451, 402) with delta (0, -1)
Screenshot: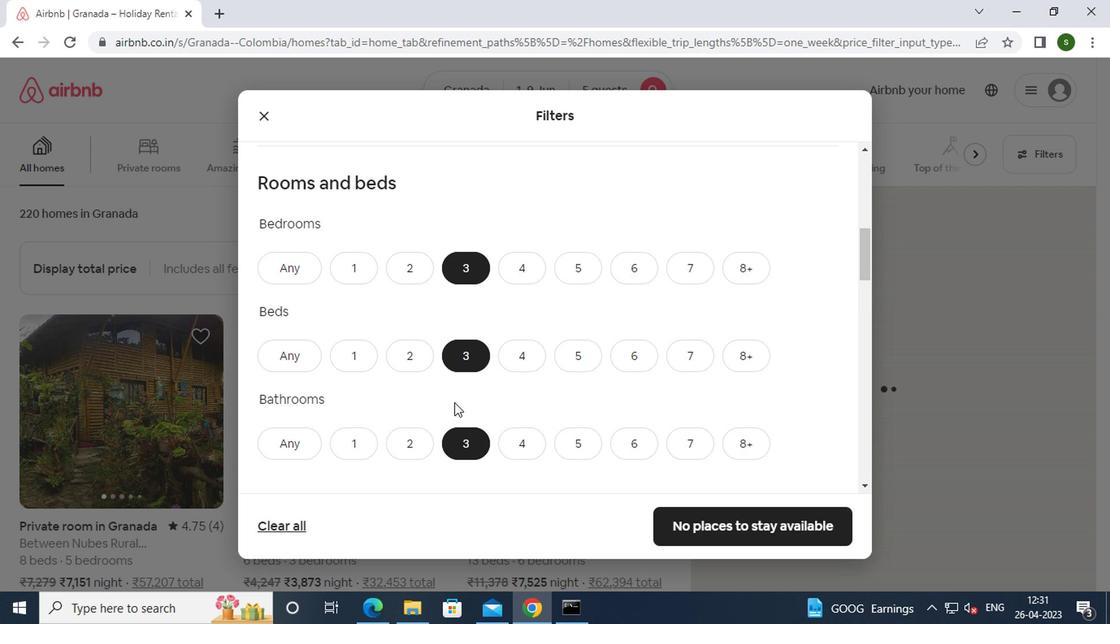 
Action: Mouse moved to (331, 428)
Screenshot: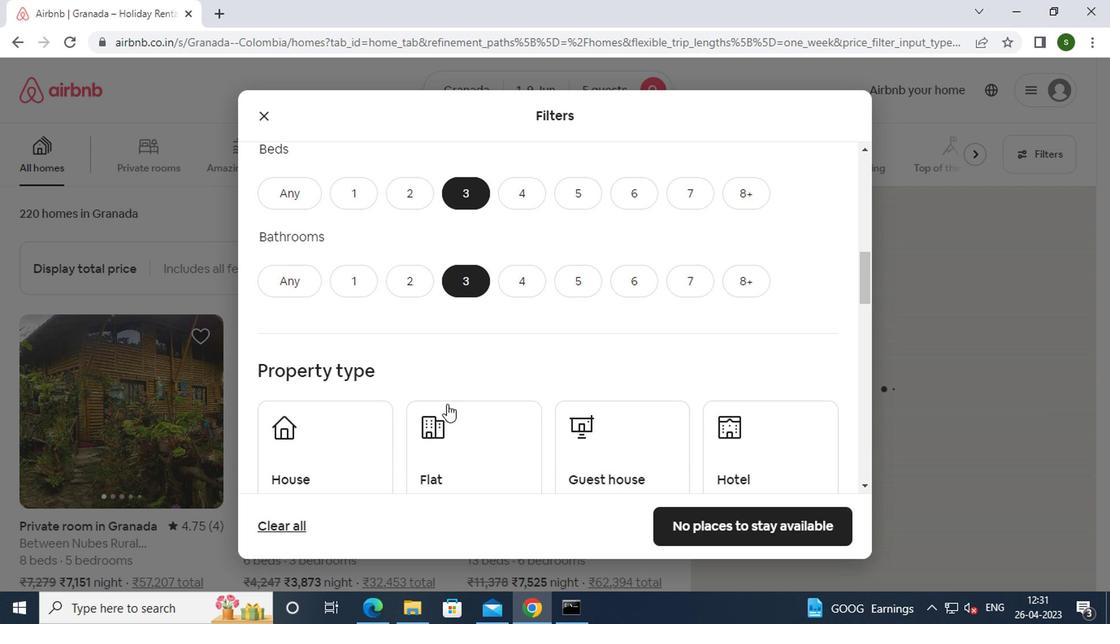 
Action: Mouse pressed left at (331, 428)
Screenshot: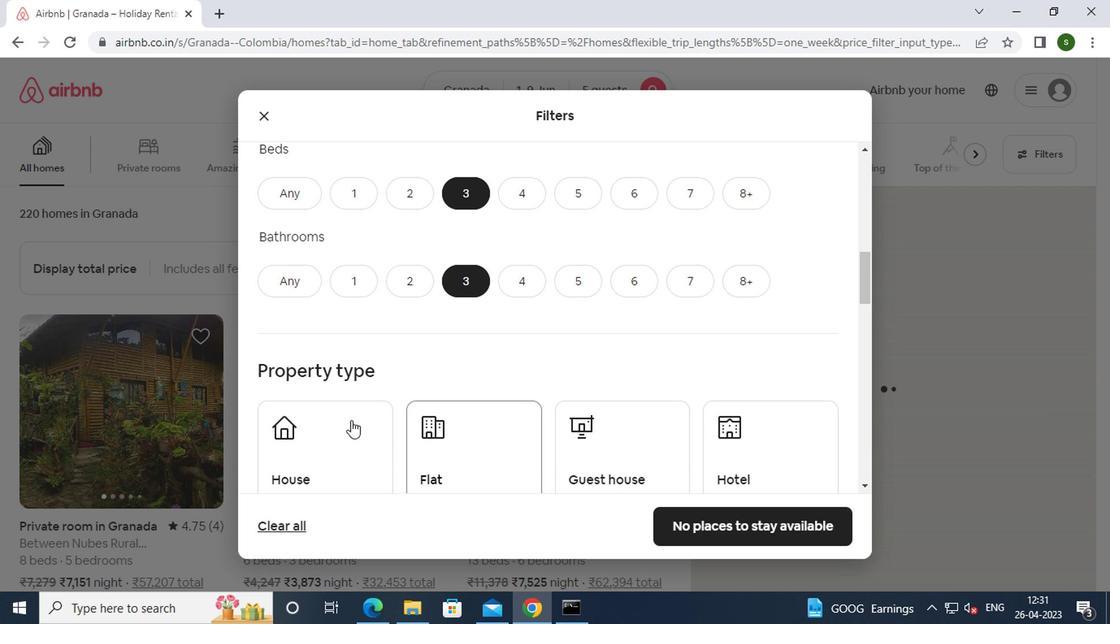 
Action: Mouse moved to (440, 440)
Screenshot: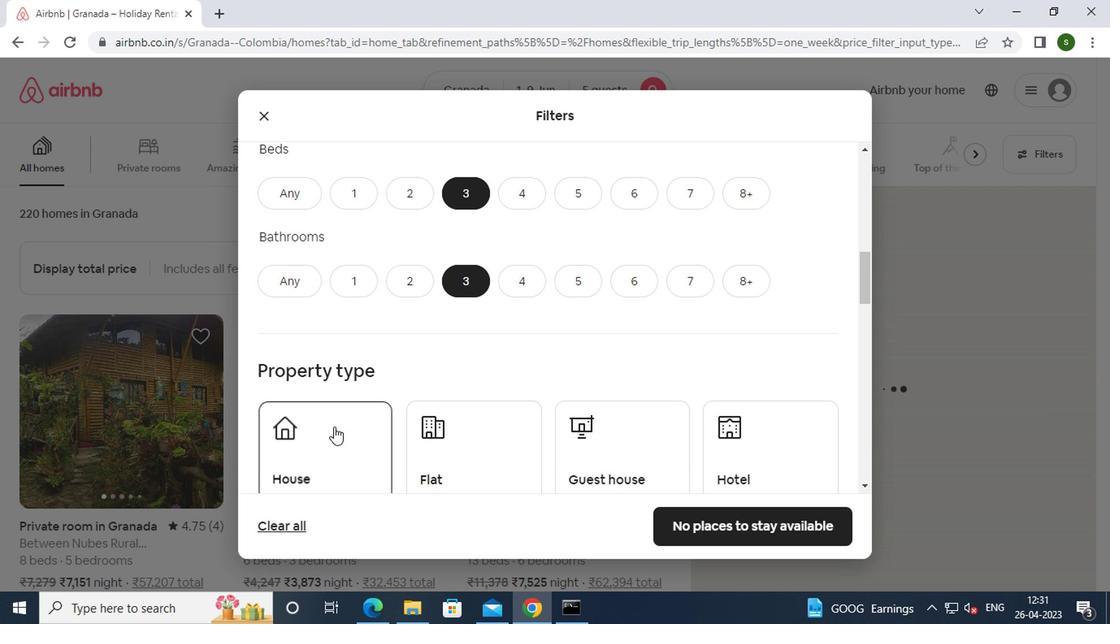 
Action: Mouse pressed left at (440, 440)
Screenshot: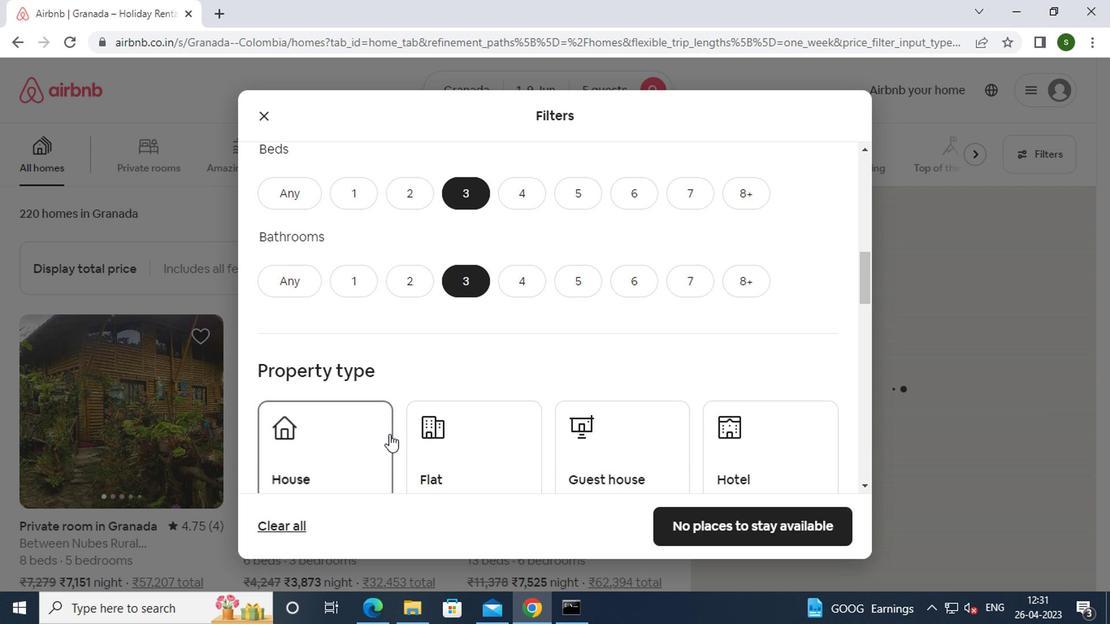 
Action: Mouse moved to (601, 452)
Screenshot: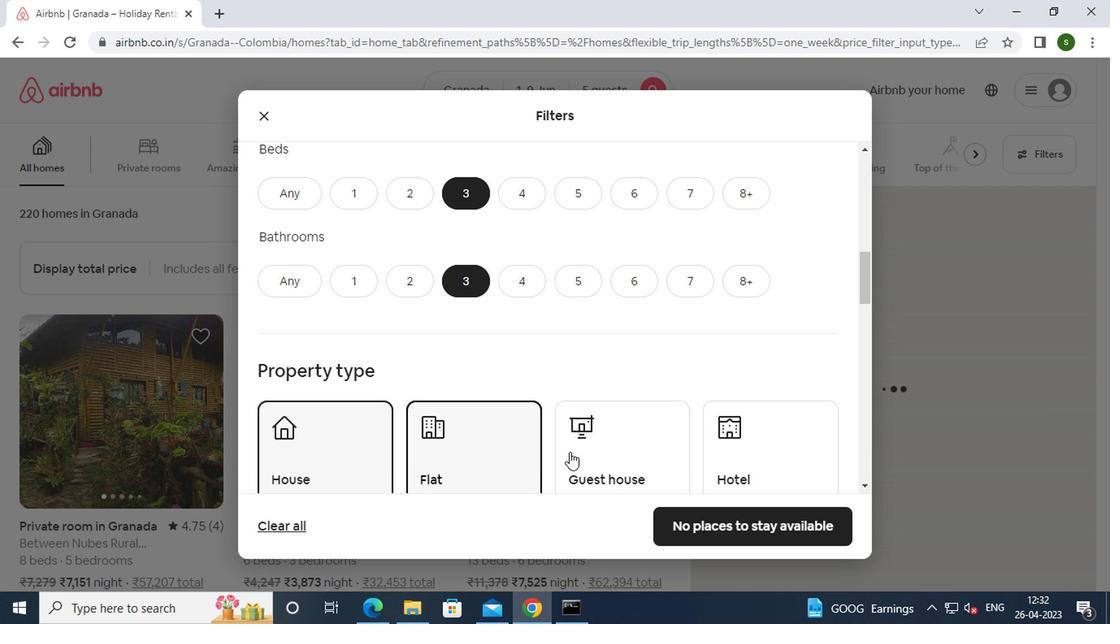 
Action: Mouse pressed left at (601, 452)
Screenshot: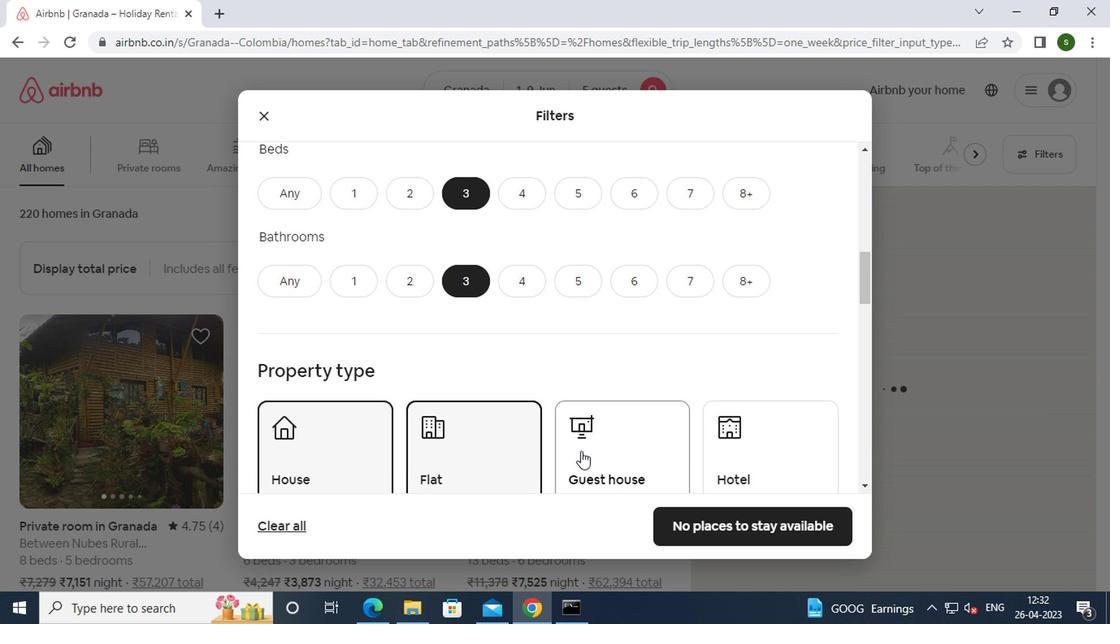 
Action: Mouse moved to (559, 393)
Screenshot: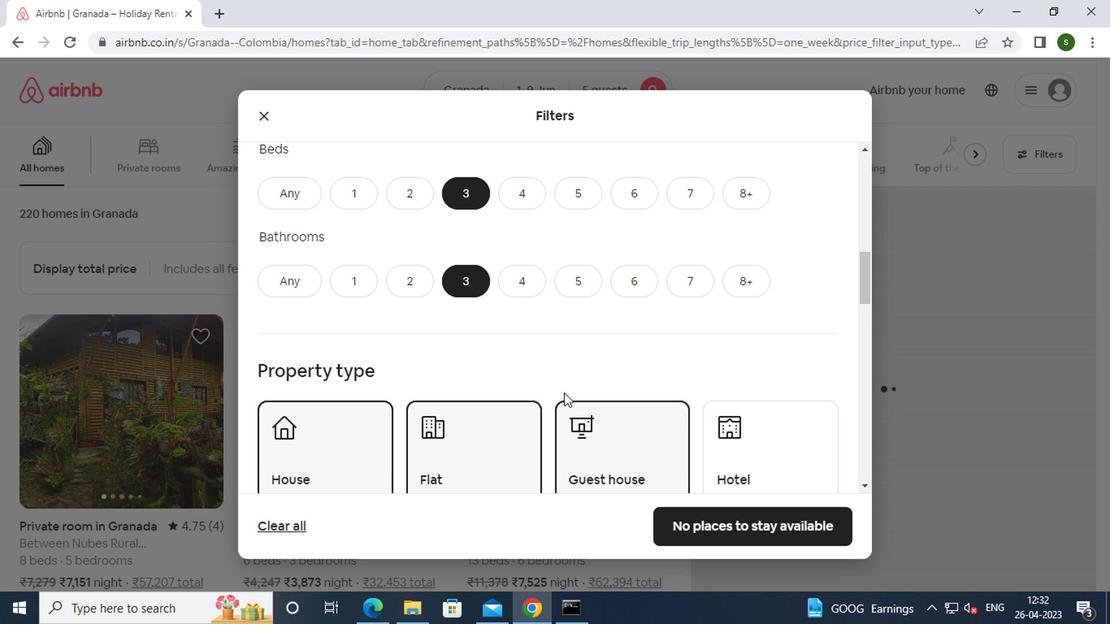
Action: Mouse scrolled (559, 392) with delta (0, -1)
Screenshot: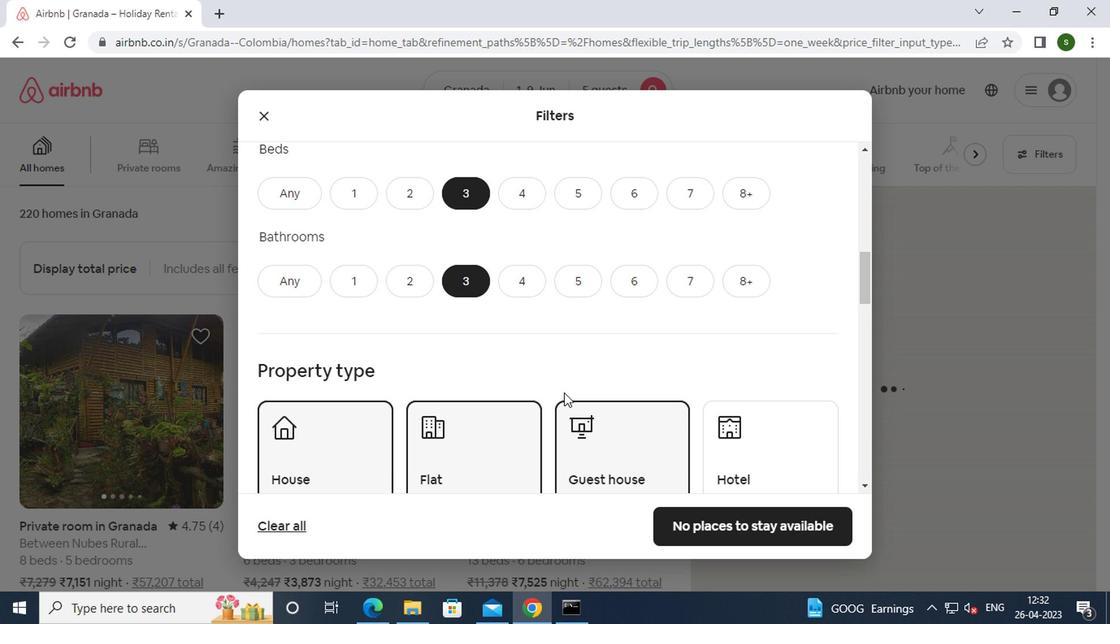 
Action: Mouse scrolled (559, 392) with delta (0, -1)
Screenshot: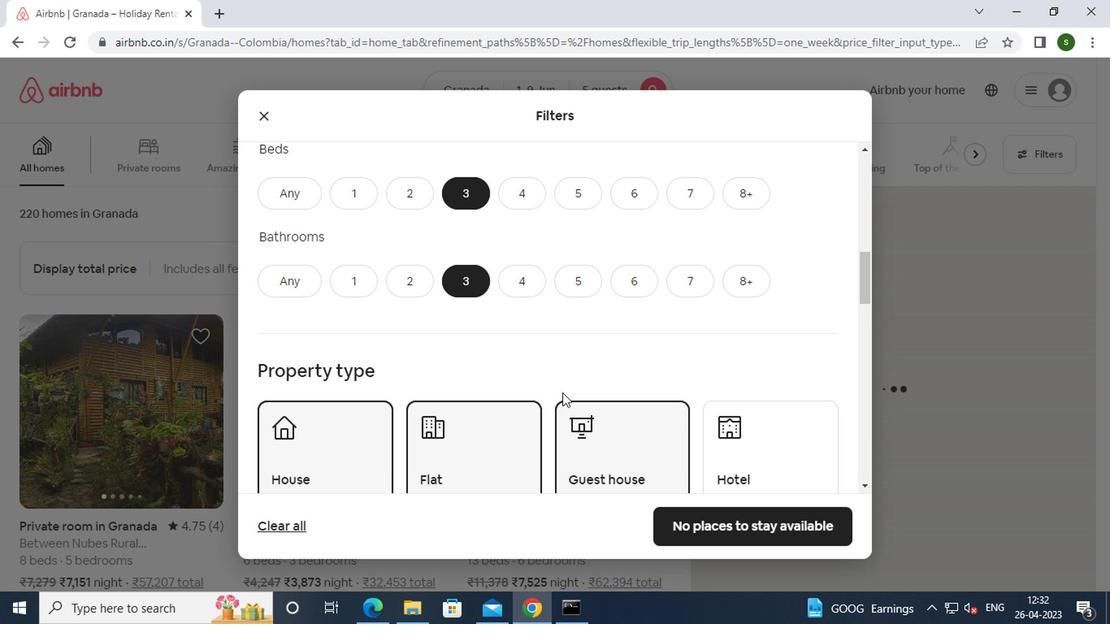 
Action: Mouse scrolled (559, 392) with delta (0, -1)
Screenshot: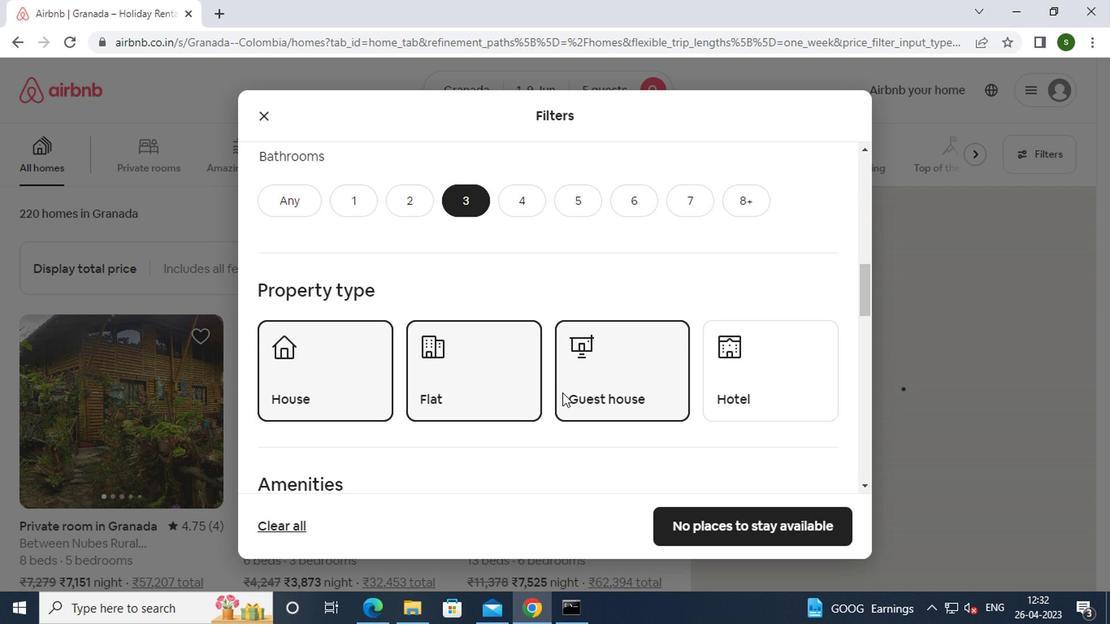 
Action: Mouse scrolled (559, 392) with delta (0, -1)
Screenshot: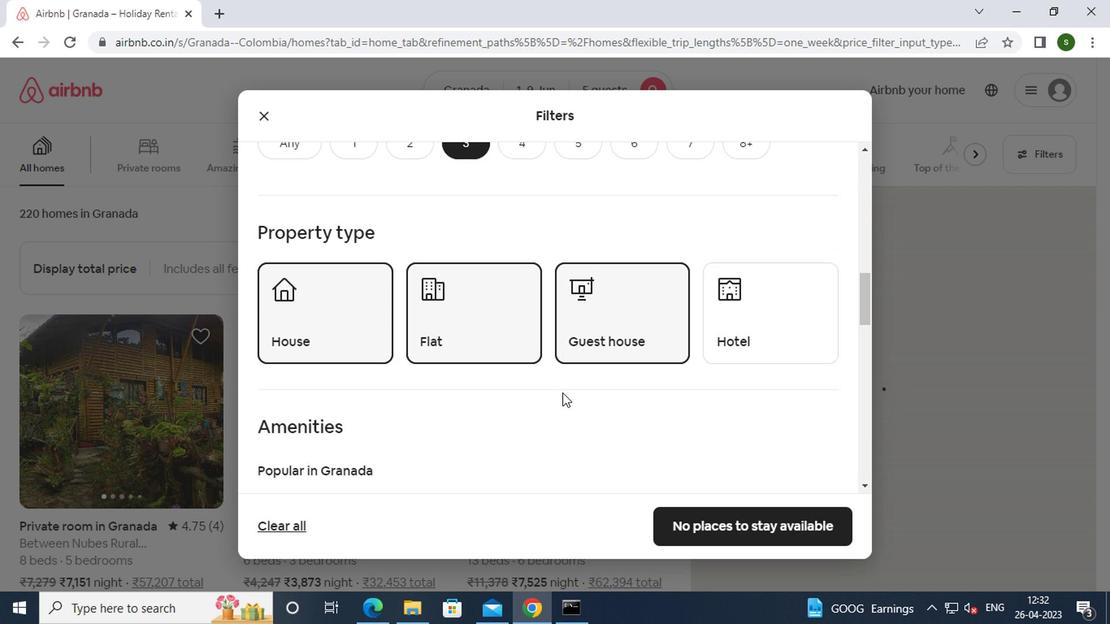 
Action: Mouse scrolled (559, 392) with delta (0, -1)
Screenshot: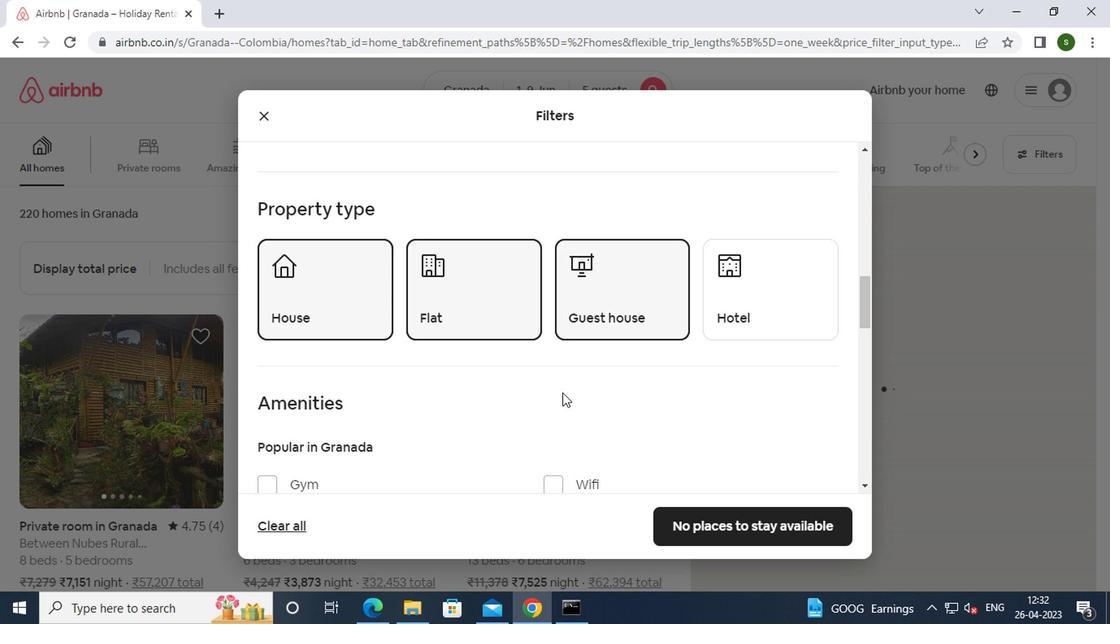
Action: Mouse moved to (553, 314)
Screenshot: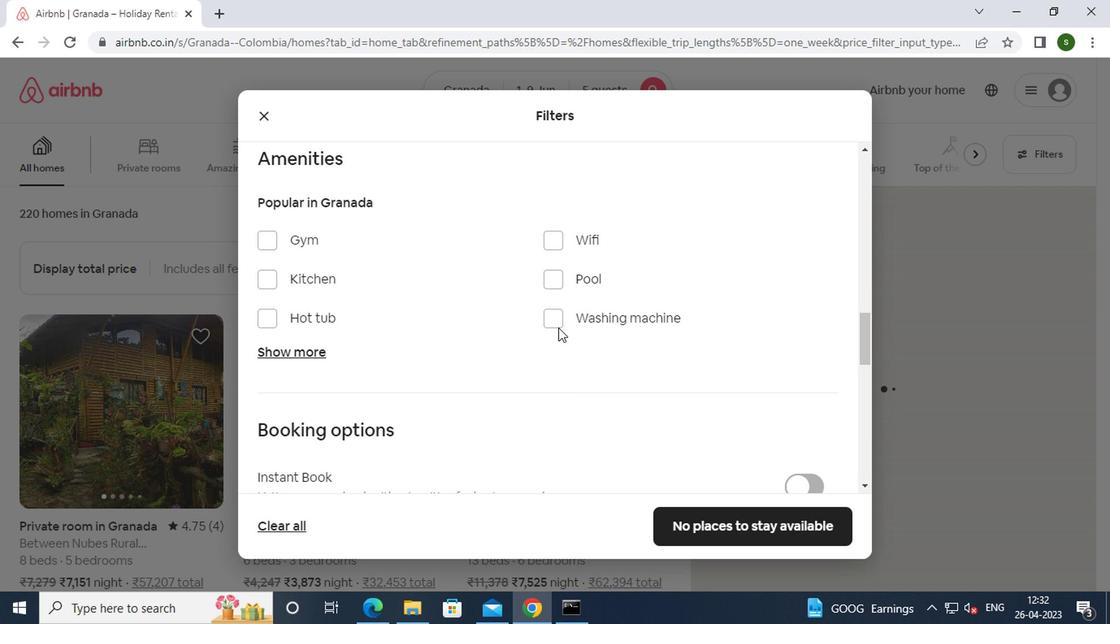 
Action: Mouse pressed left at (553, 314)
Screenshot: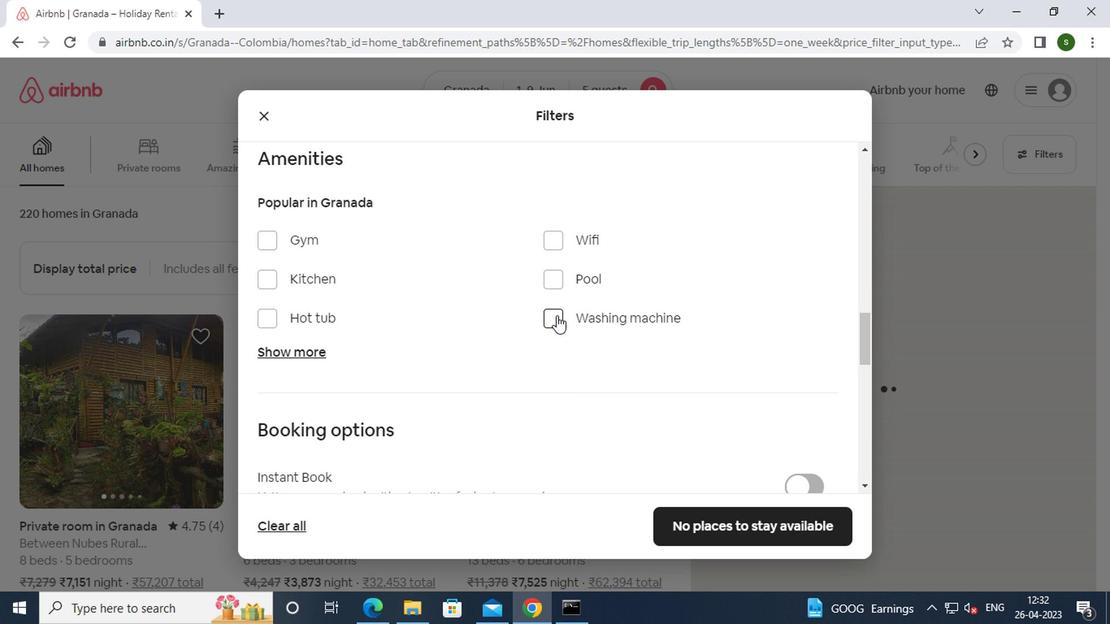 
Action: Mouse moved to (545, 315)
Screenshot: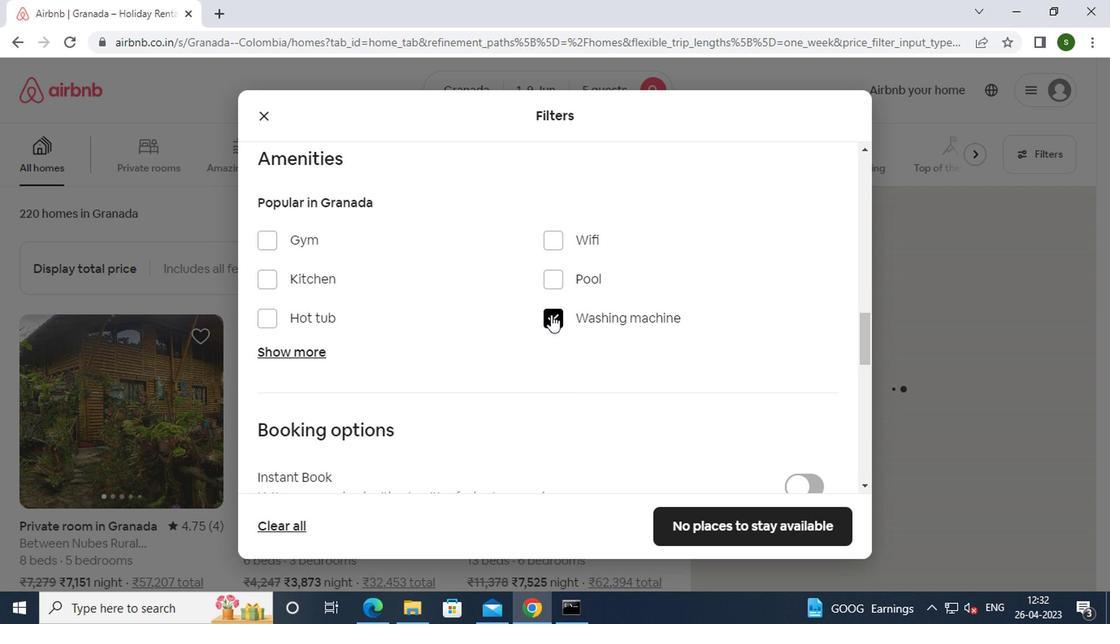 
Action: Mouse scrolled (545, 314) with delta (0, -1)
Screenshot: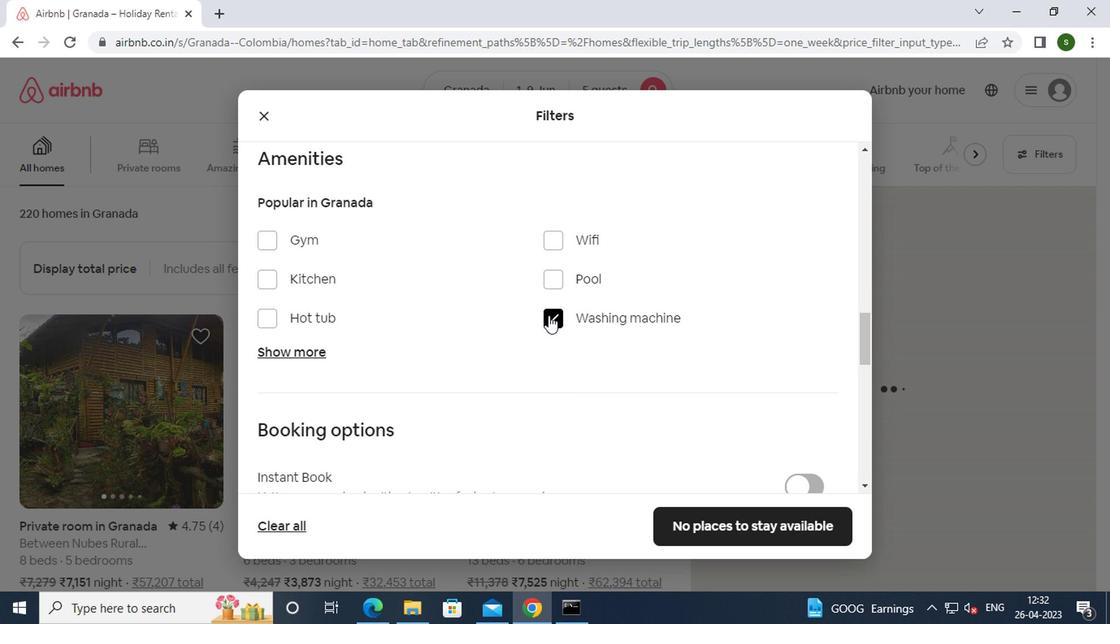 
Action: Mouse scrolled (545, 314) with delta (0, -1)
Screenshot: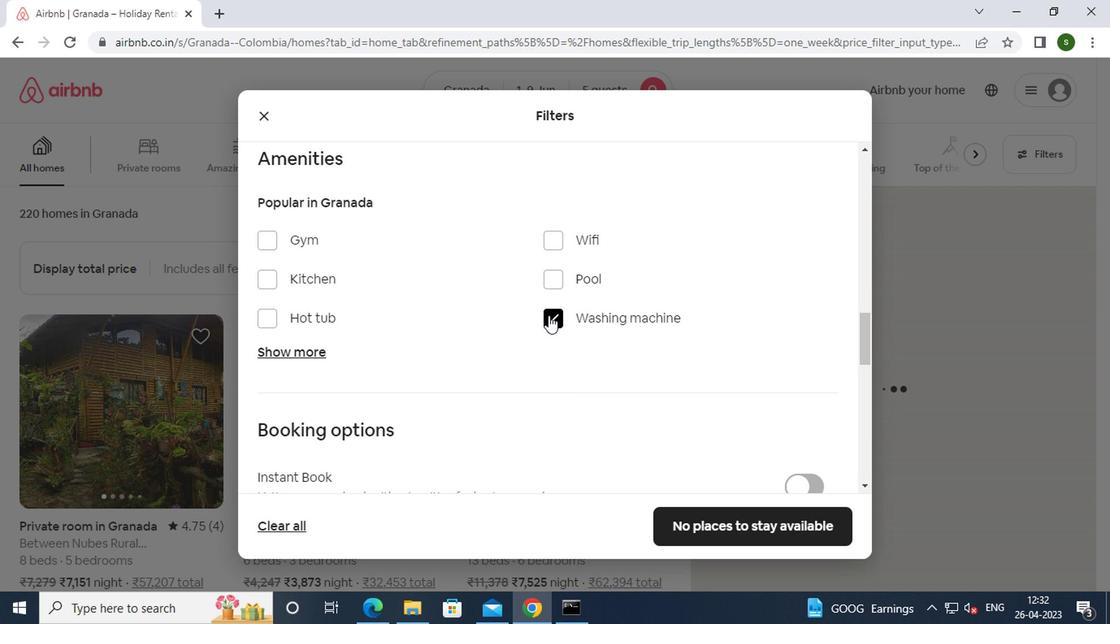 
Action: Mouse scrolled (545, 314) with delta (0, -1)
Screenshot: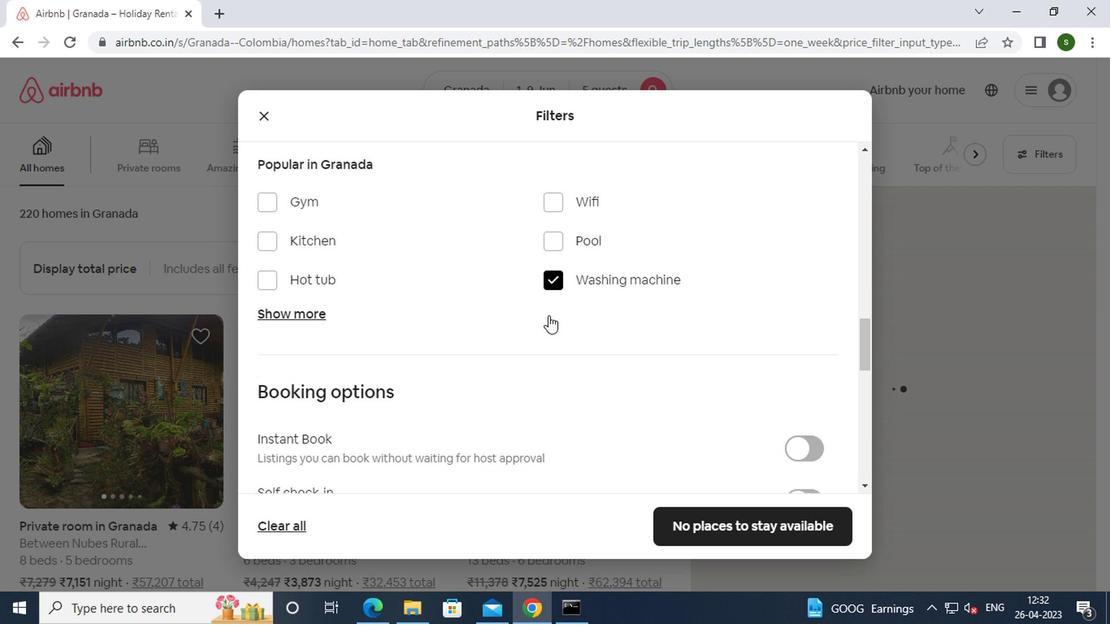
Action: Mouse moved to (806, 297)
Screenshot: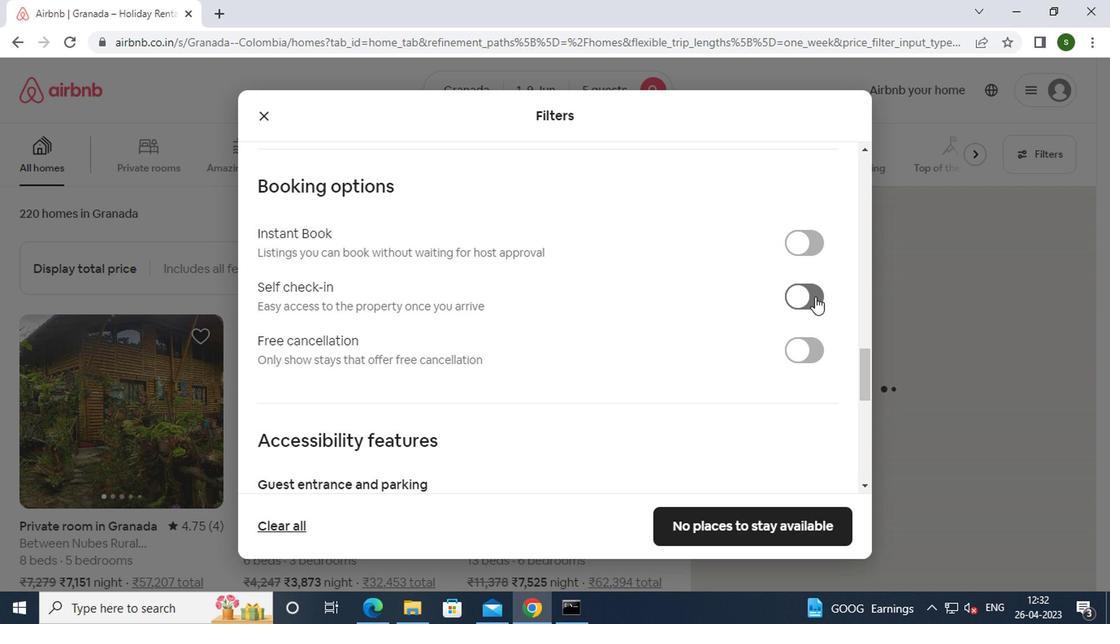 
Action: Mouse pressed left at (806, 297)
Screenshot: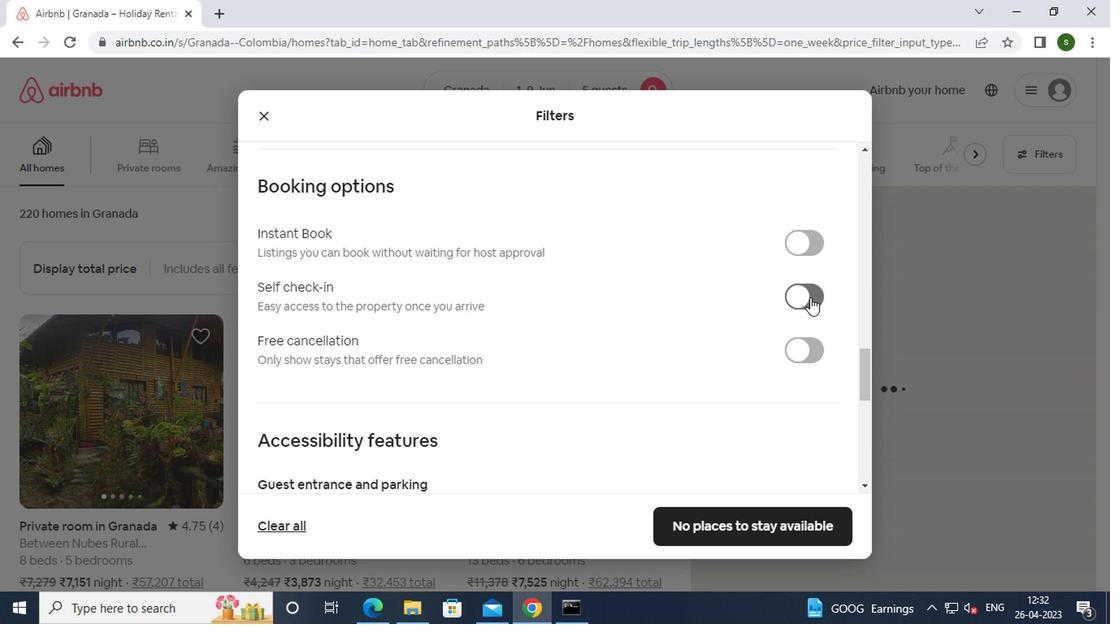 
Action: Mouse moved to (613, 324)
Screenshot: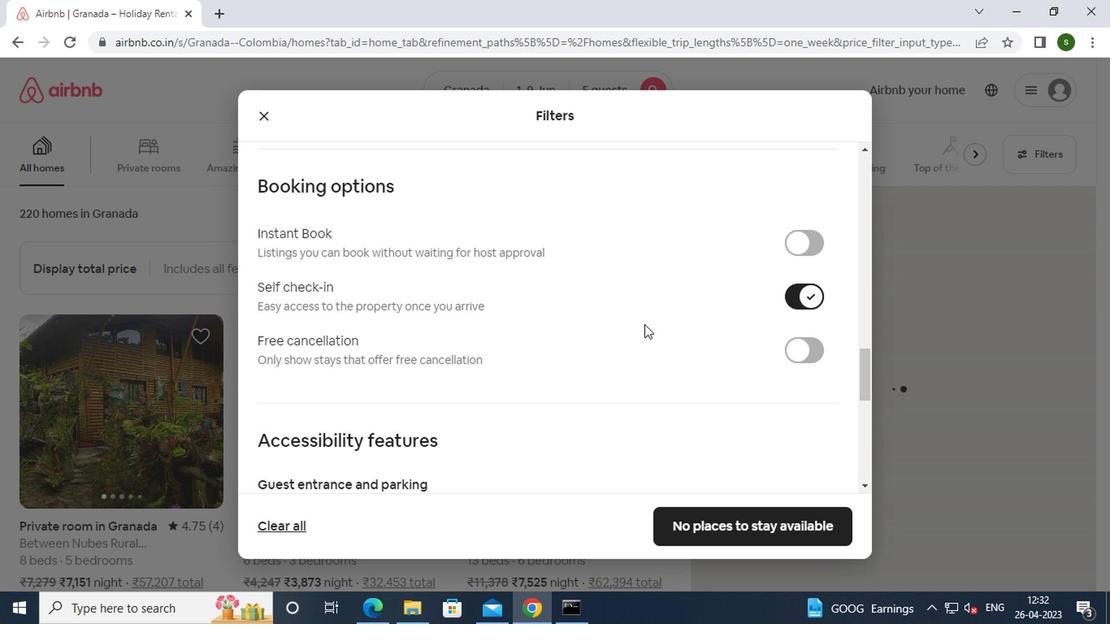 
Action: Mouse scrolled (613, 323) with delta (0, 0)
Screenshot: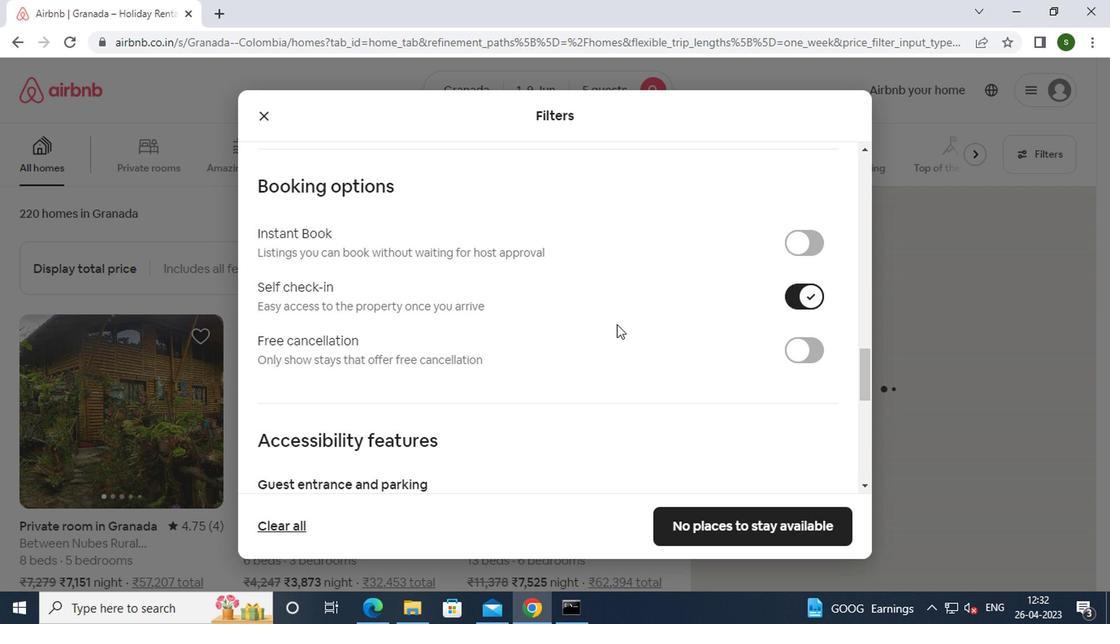 
Action: Mouse scrolled (613, 323) with delta (0, 0)
Screenshot: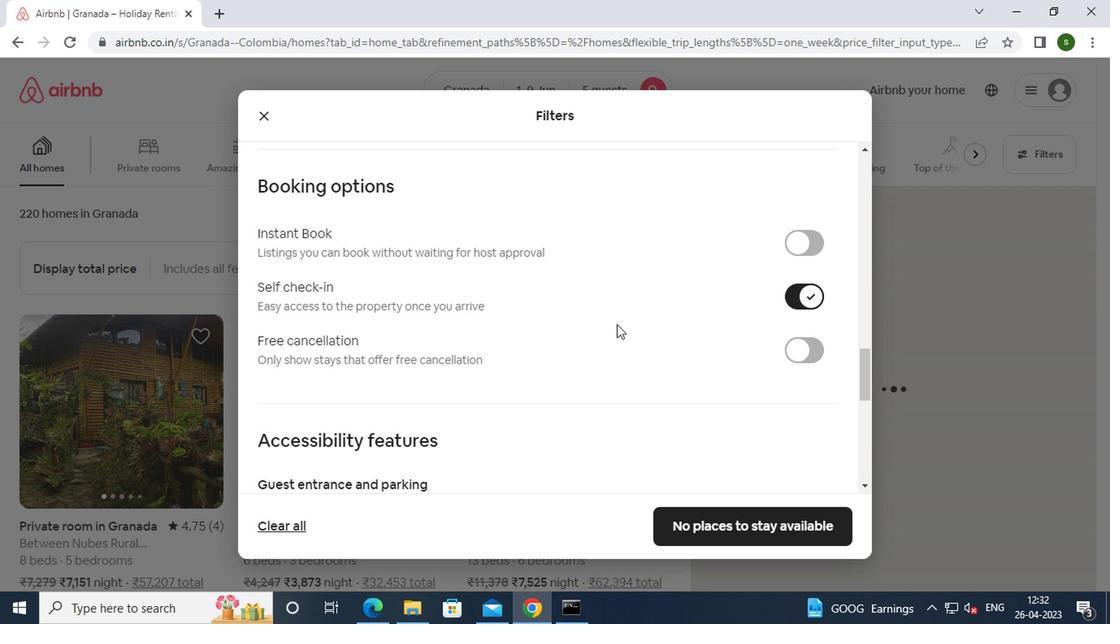 
Action: Mouse scrolled (613, 323) with delta (0, 0)
Screenshot: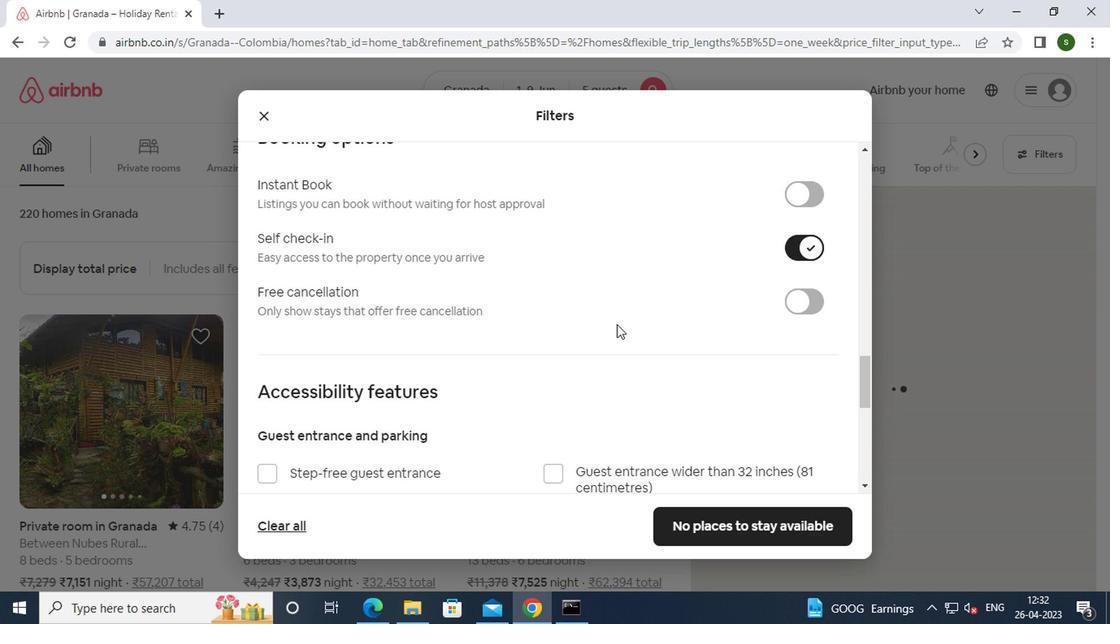 
Action: Mouse scrolled (613, 323) with delta (0, 0)
Screenshot: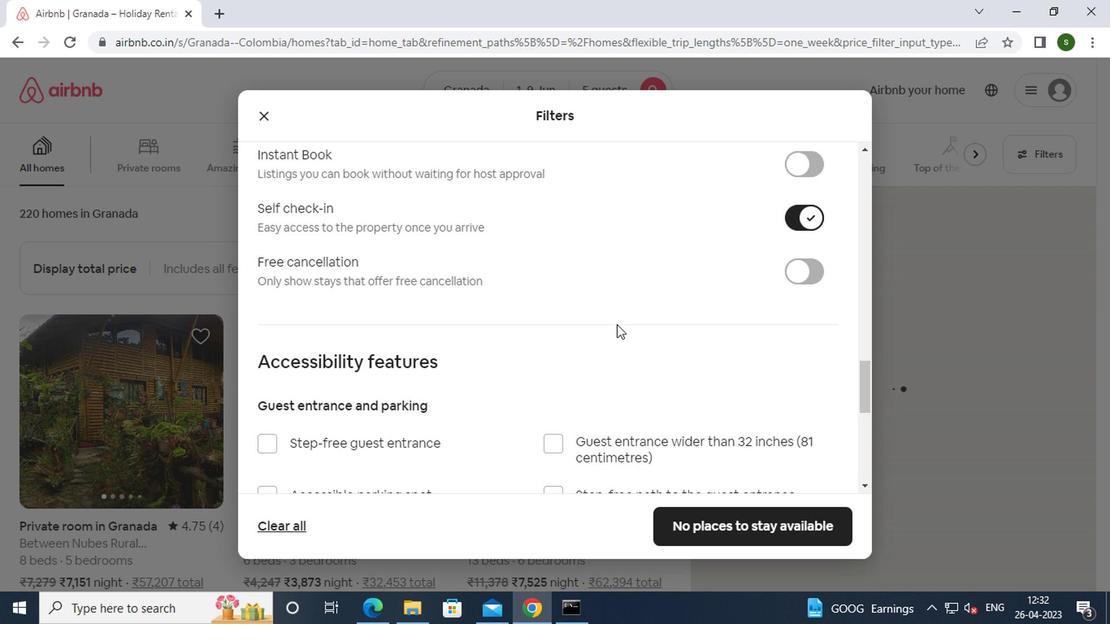 
Action: Mouse scrolled (613, 323) with delta (0, 0)
Screenshot: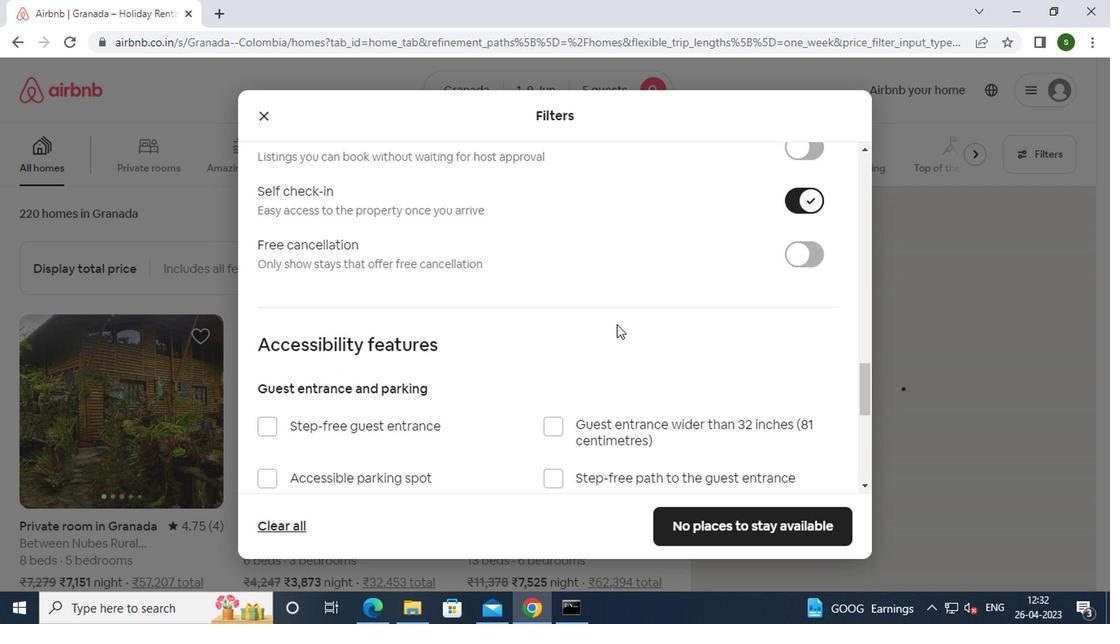 
Action: Mouse moved to (613, 324)
Screenshot: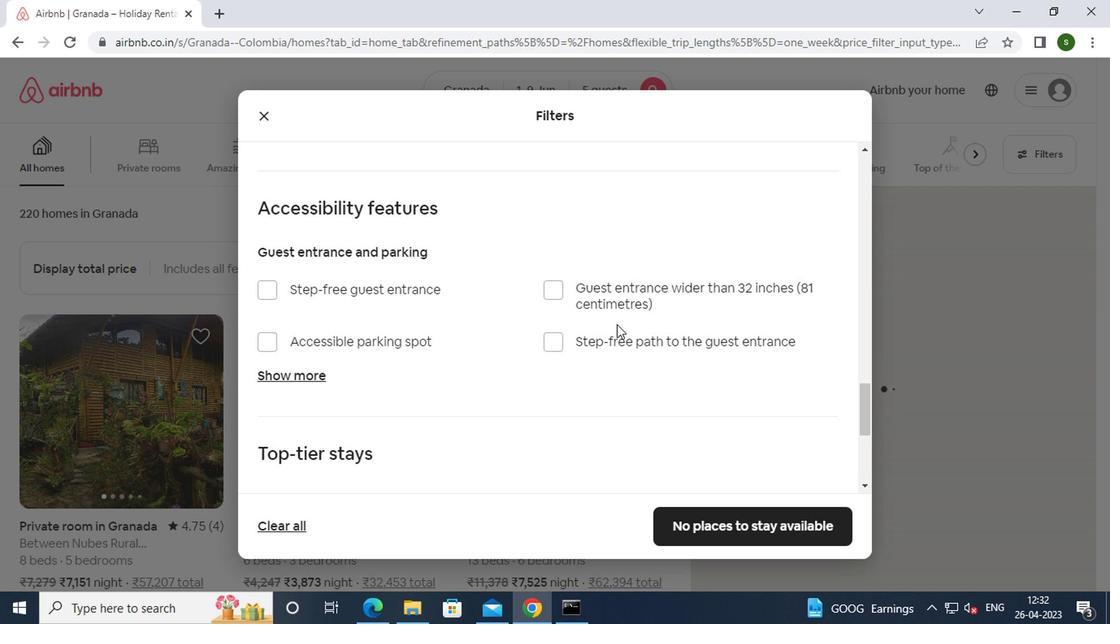 
Action: Mouse scrolled (613, 323) with delta (0, 0)
Screenshot: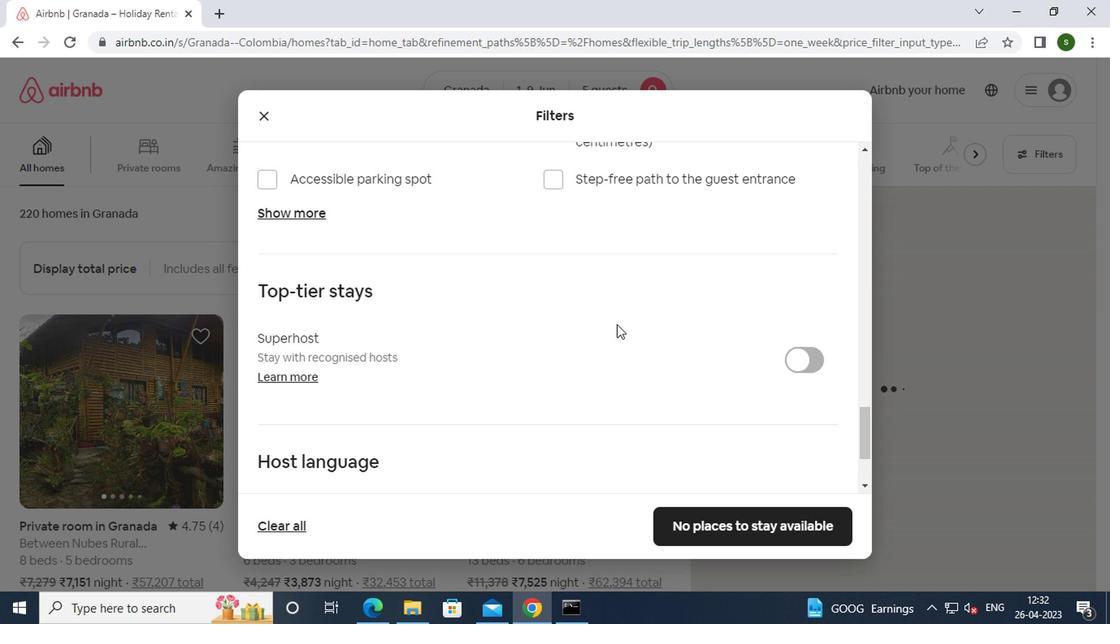 
Action: Mouse scrolled (613, 323) with delta (0, 0)
Screenshot: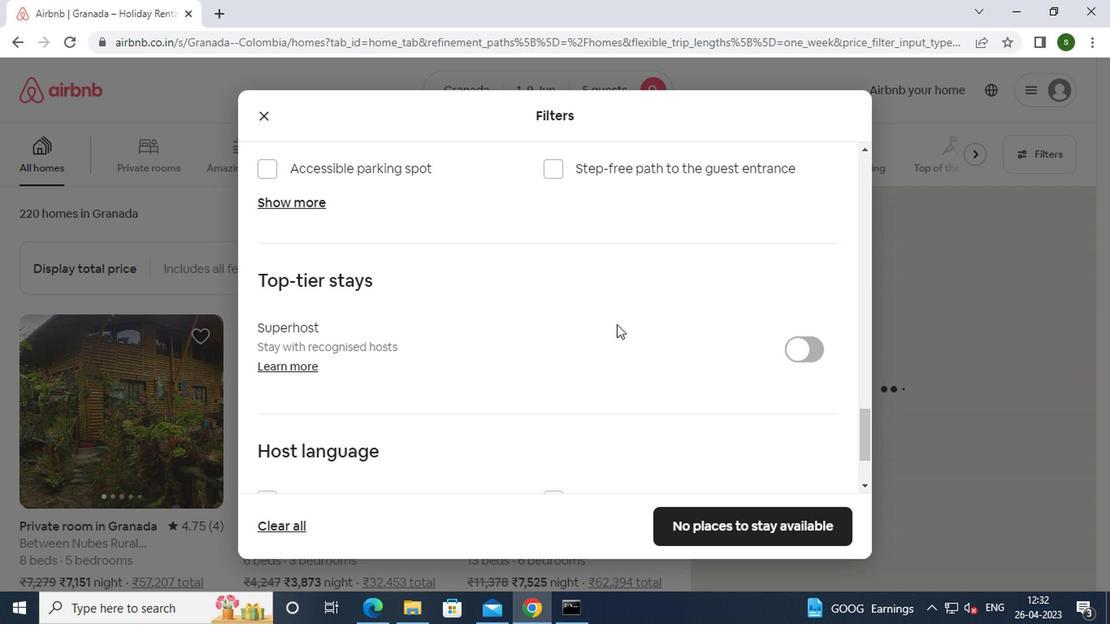 
Action: Mouse scrolled (613, 323) with delta (0, 0)
Screenshot: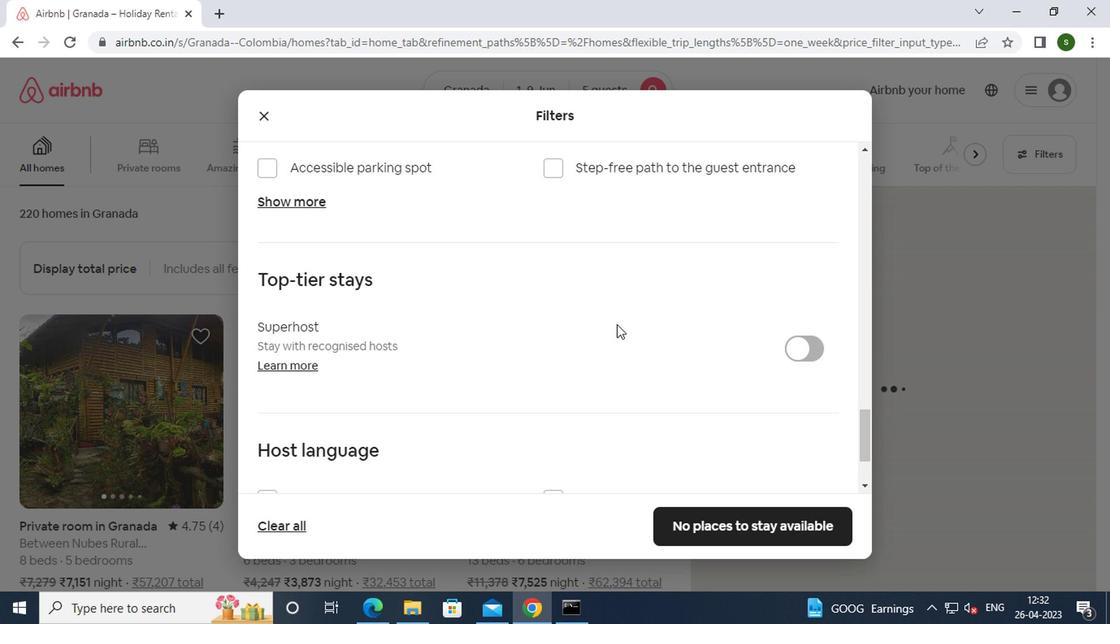 
Action: Mouse scrolled (613, 323) with delta (0, 0)
Screenshot: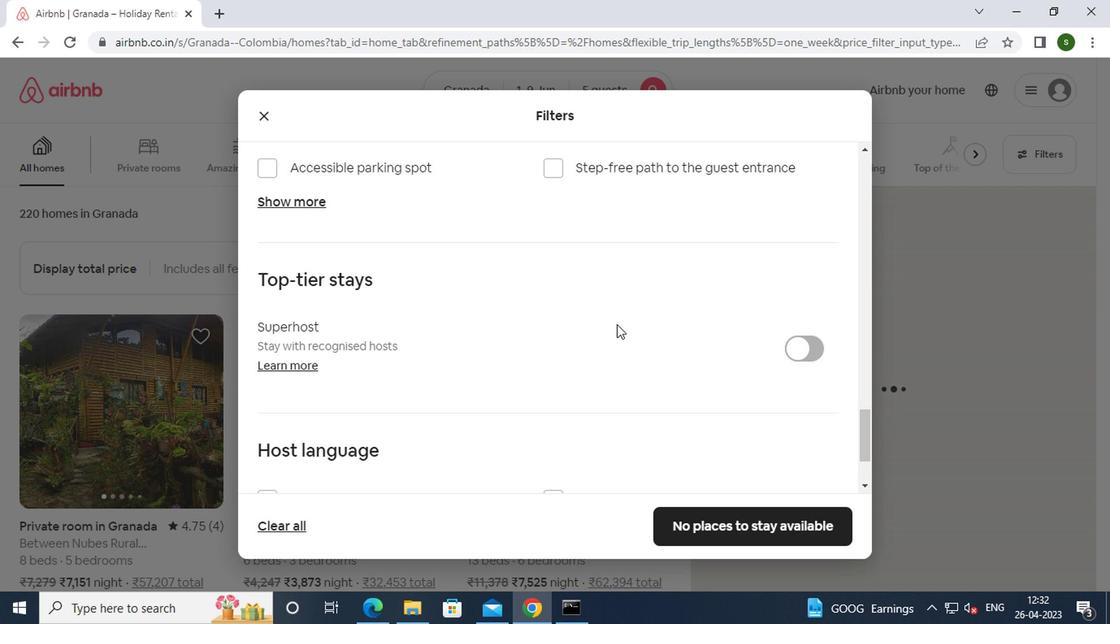 
Action: Mouse scrolled (613, 323) with delta (0, 0)
Screenshot: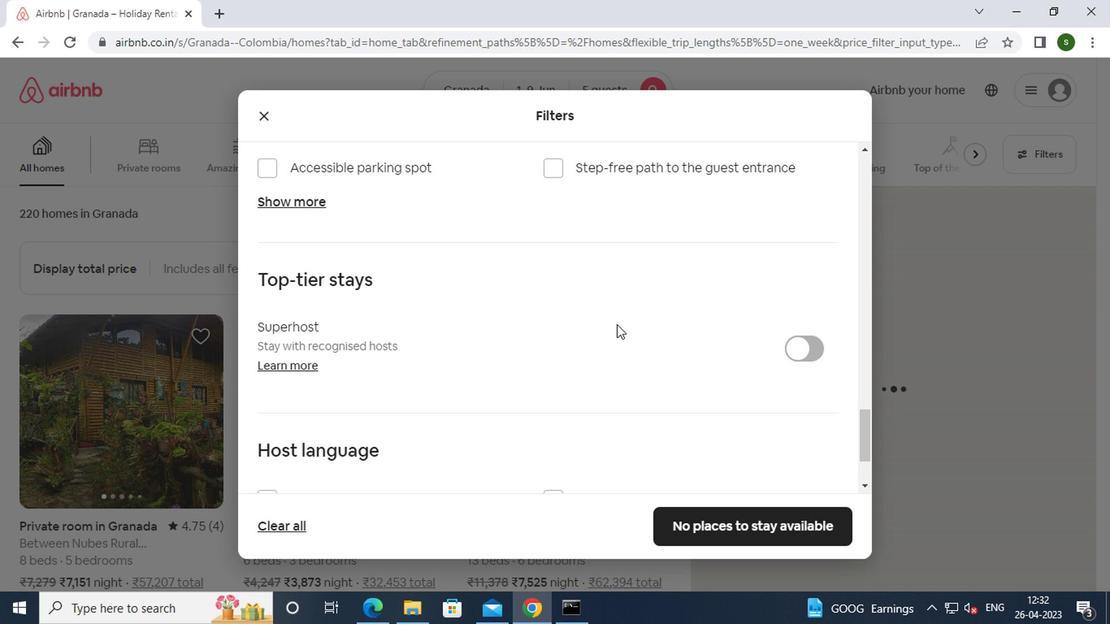 
Action: Mouse moved to (307, 382)
Screenshot: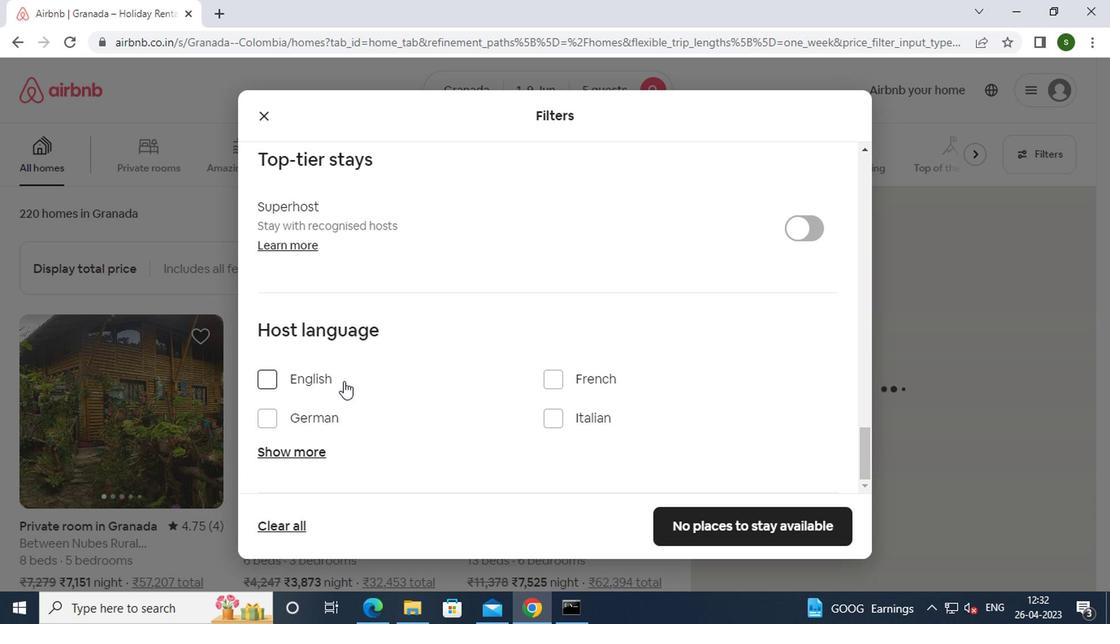 
Action: Mouse pressed left at (307, 382)
Screenshot: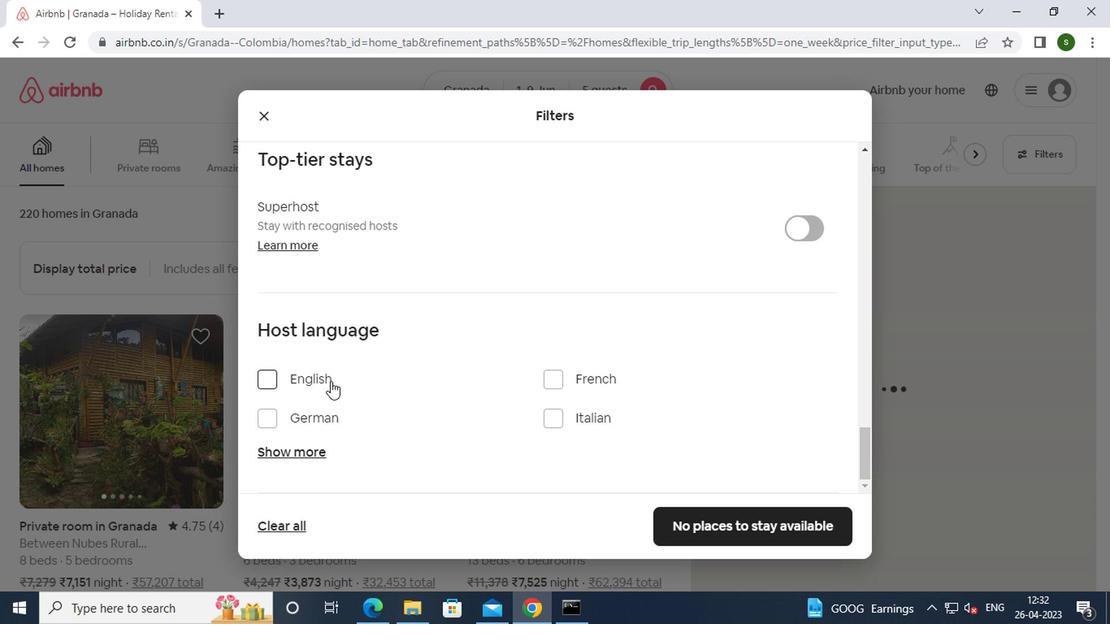 
Action: Mouse moved to (706, 535)
Screenshot: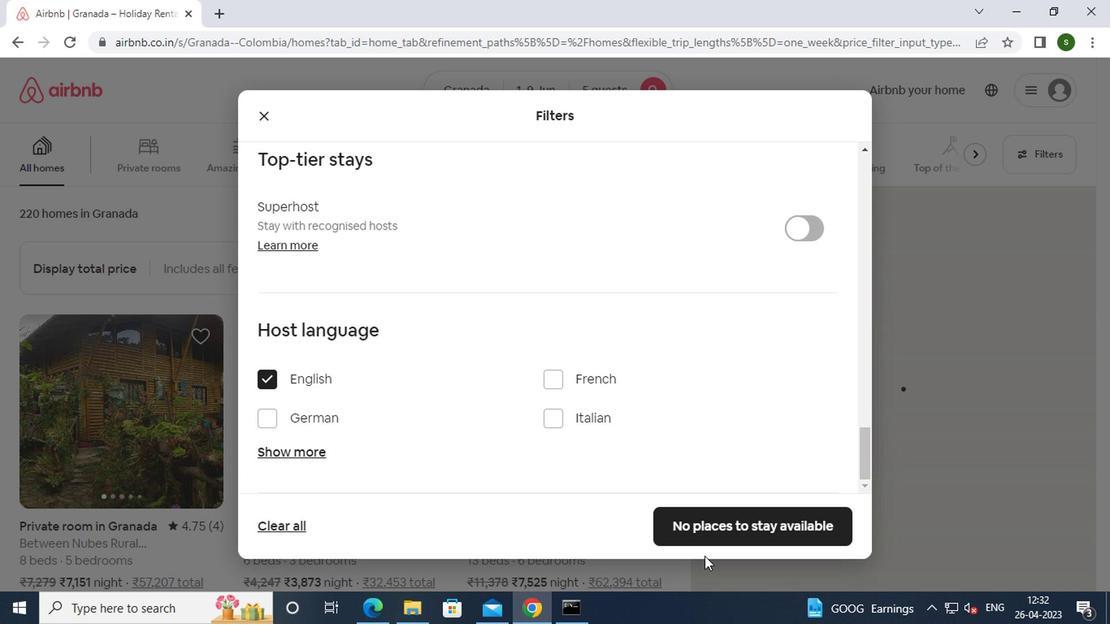 
Action: Mouse pressed left at (706, 535)
Screenshot: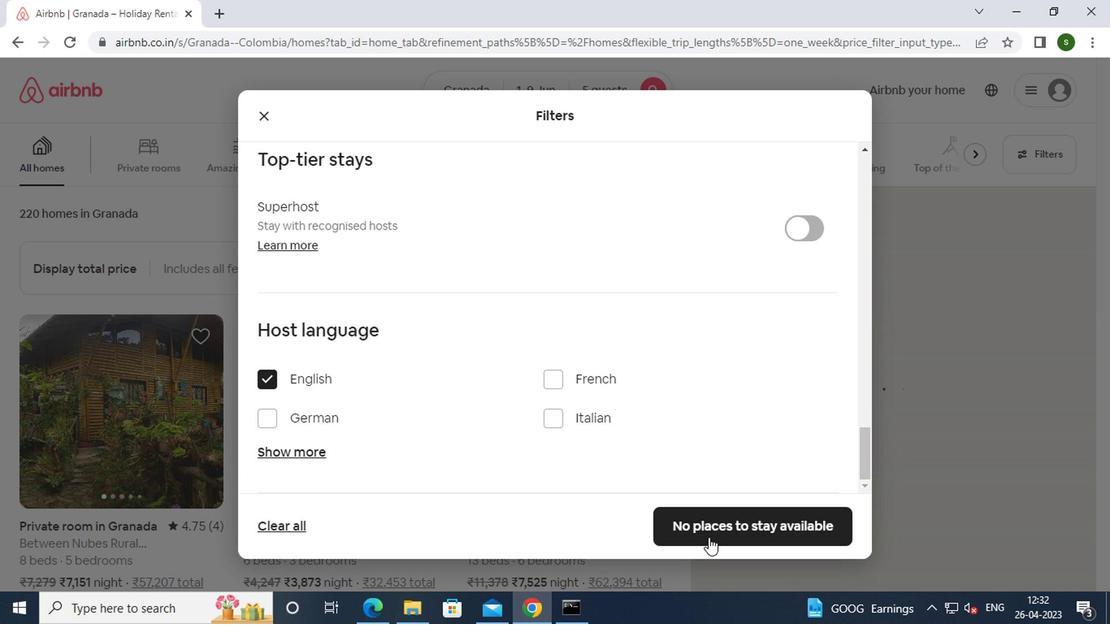
Action: Mouse moved to (706, 533)
Screenshot: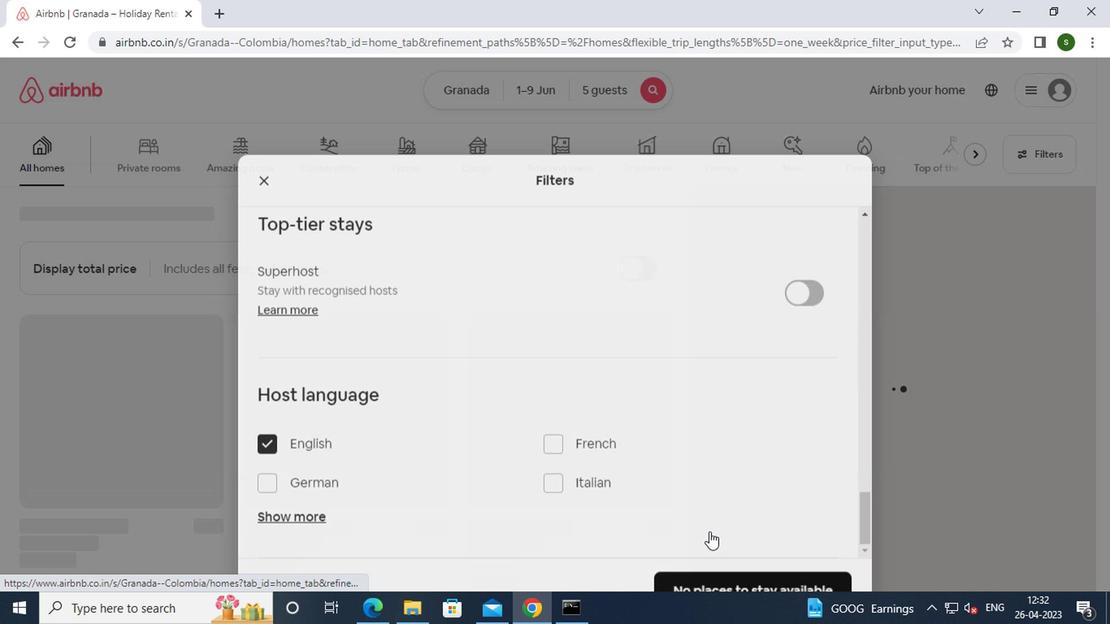 
